 Task: Create a due date automation trigger when advanced on, on the tuesday after a card is due add fields with custom field "Resume" set to a date between 1 and 7 days ago at 11:00 AM.
Action: Mouse moved to (865, 267)
Screenshot: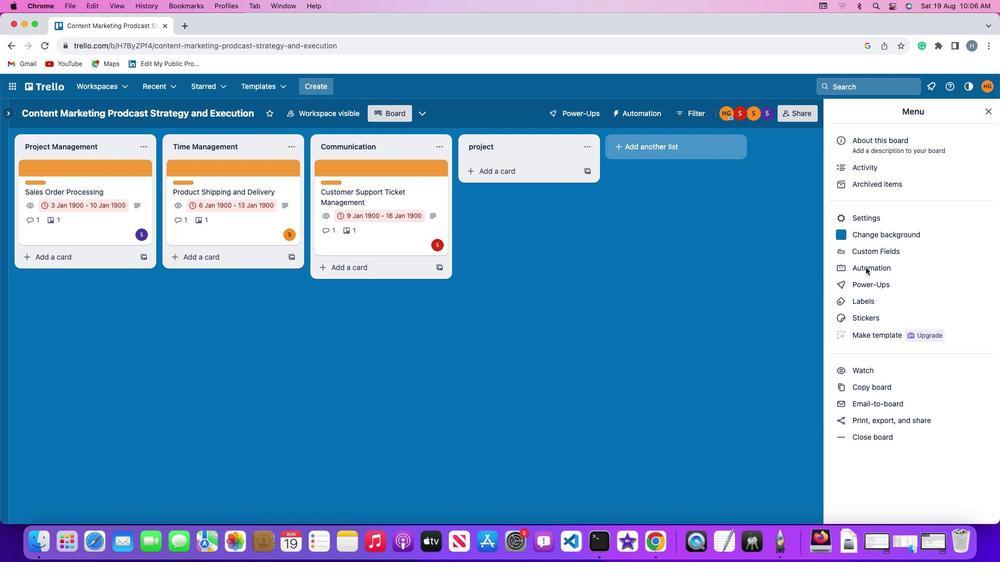 
Action: Mouse pressed left at (865, 267)
Screenshot: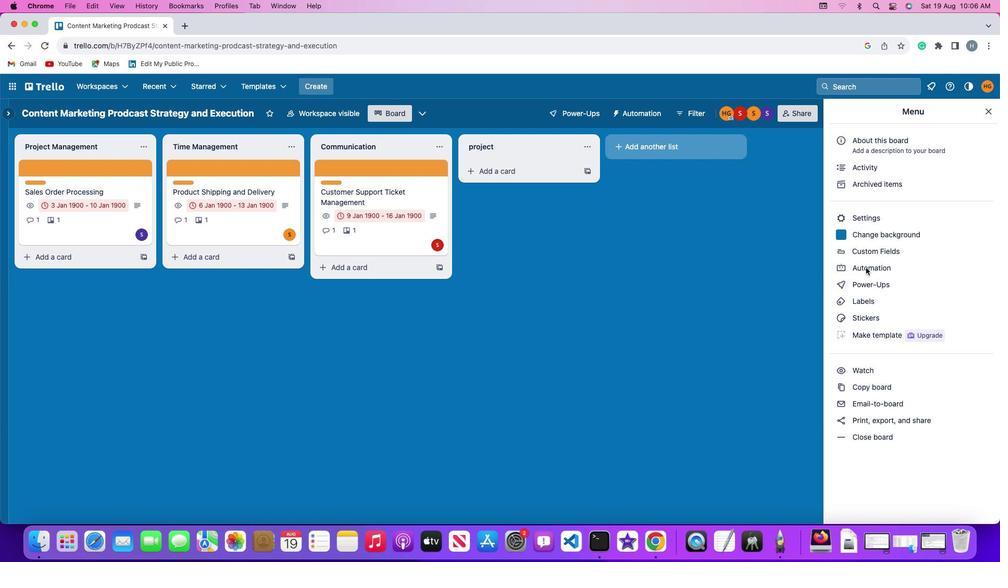 
Action: Mouse pressed left at (865, 267)
Screenshot: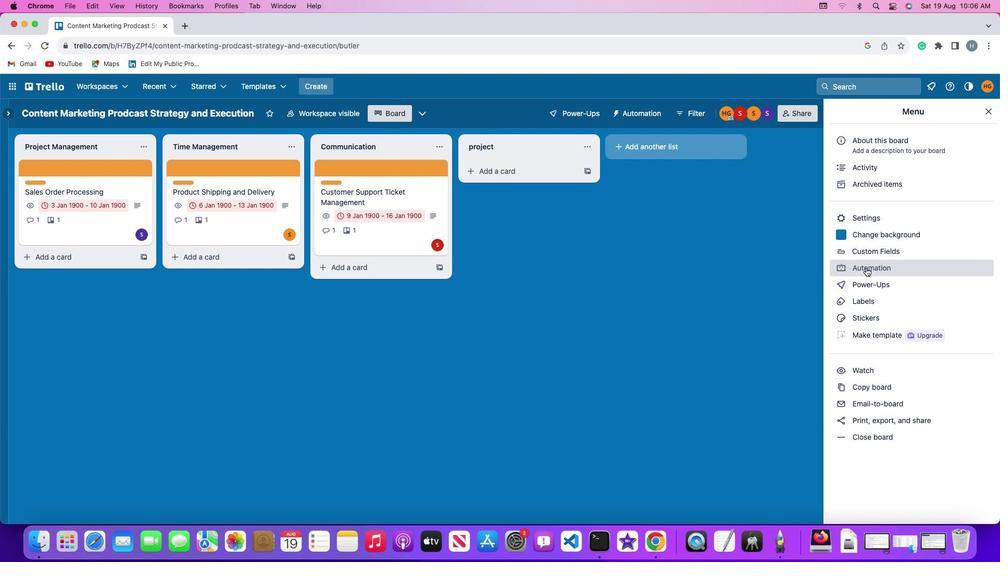 
Action: Mouse moved to (69, 242)
Screenshot: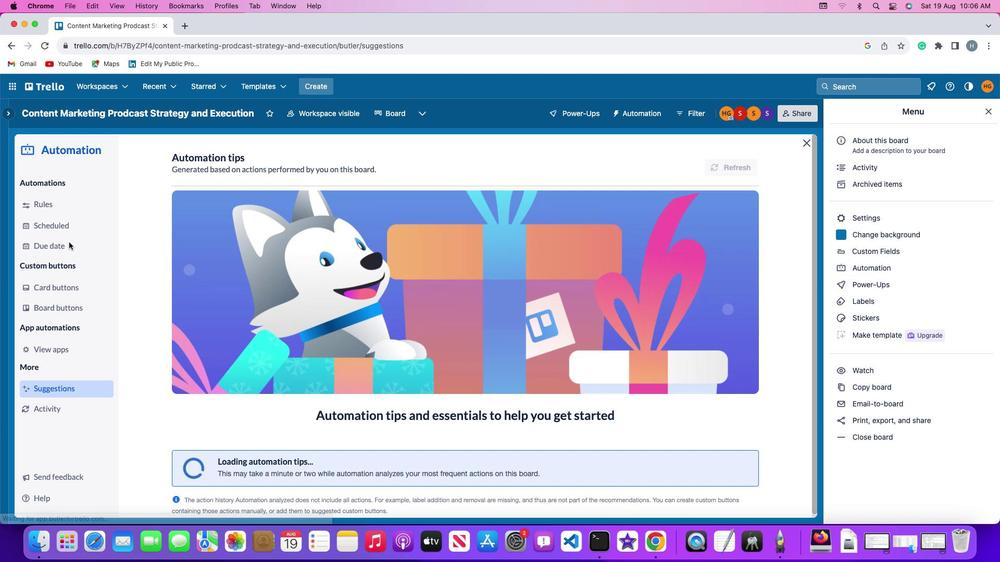 
Action: Mouse pressed left at (69, 242)
Screenshot: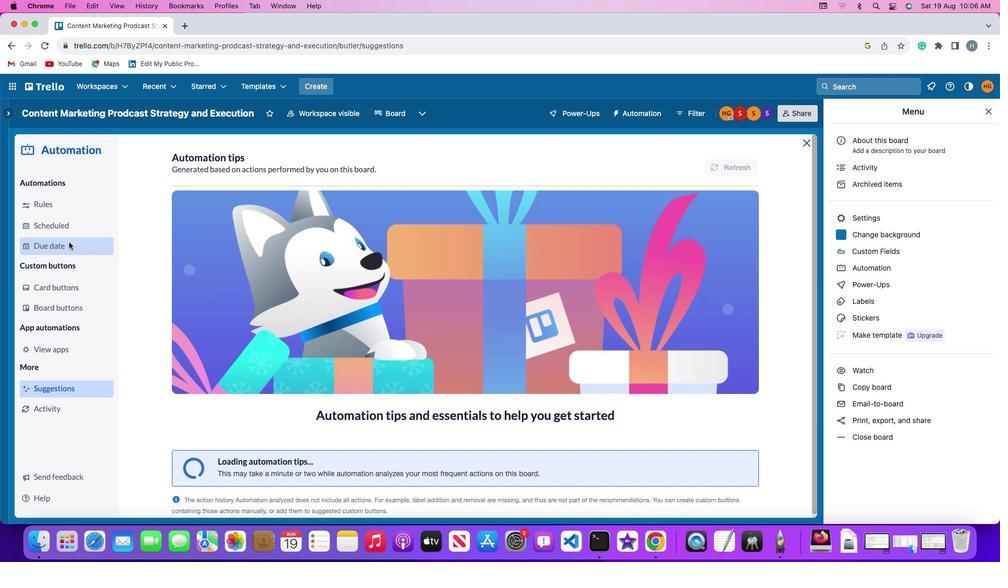 
Action: Mouse moved to (701, 163)
Screenshot: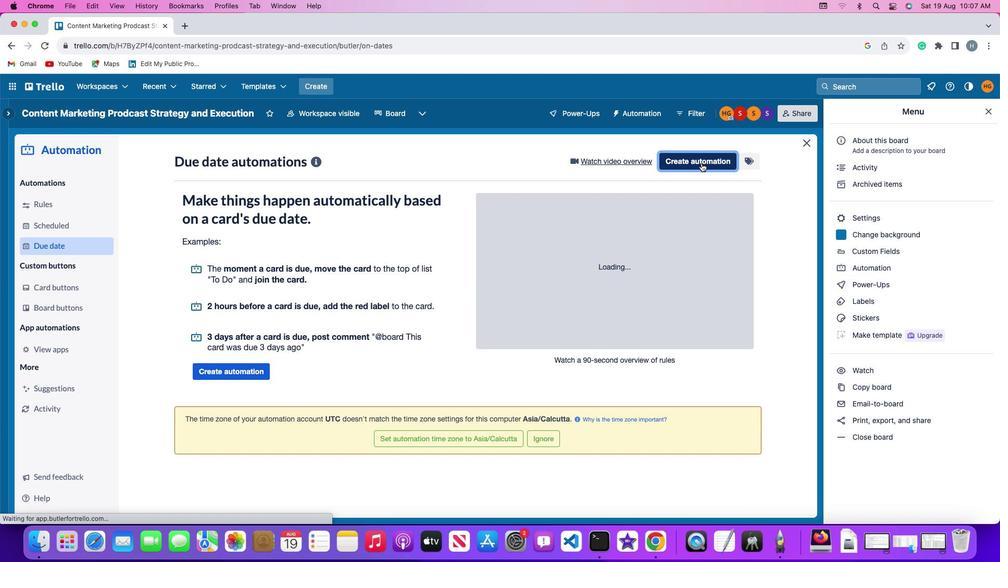 
Action: Mouse pressed left at (701, 163)
Screenshot: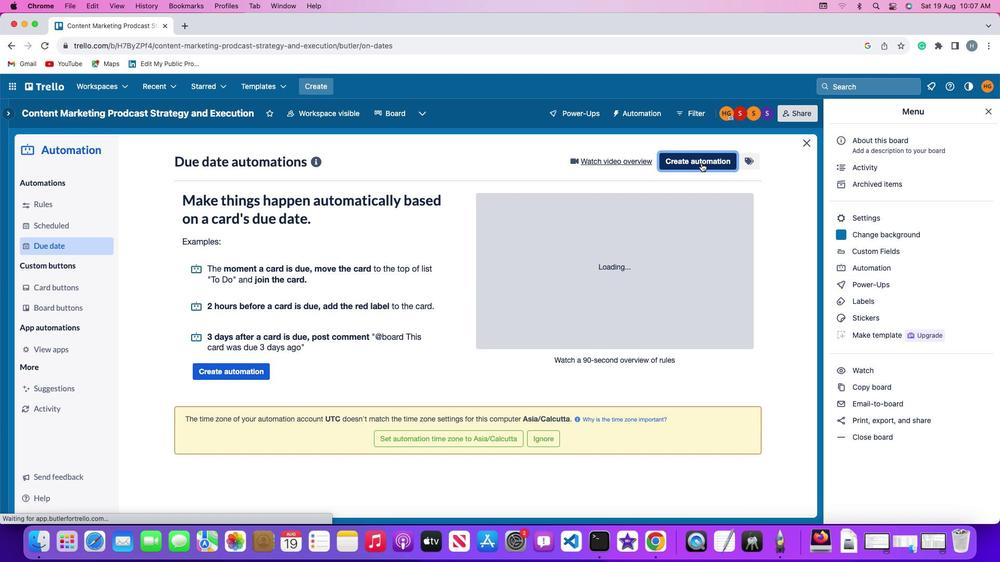 
Action: Mouse moved to (197, 261)
Screenshot: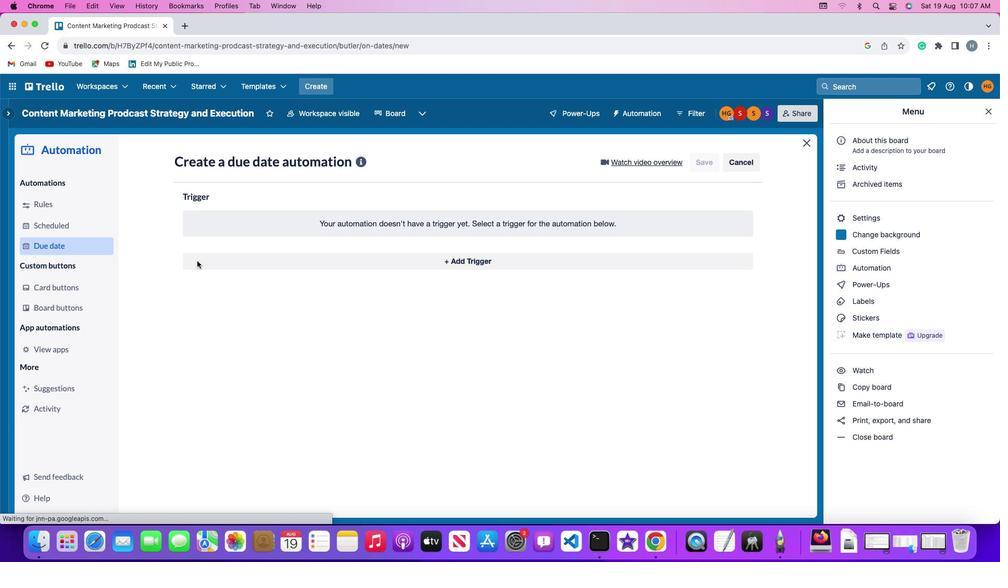 
Action: Mouse pressed left at (197, 261)
Screenshot: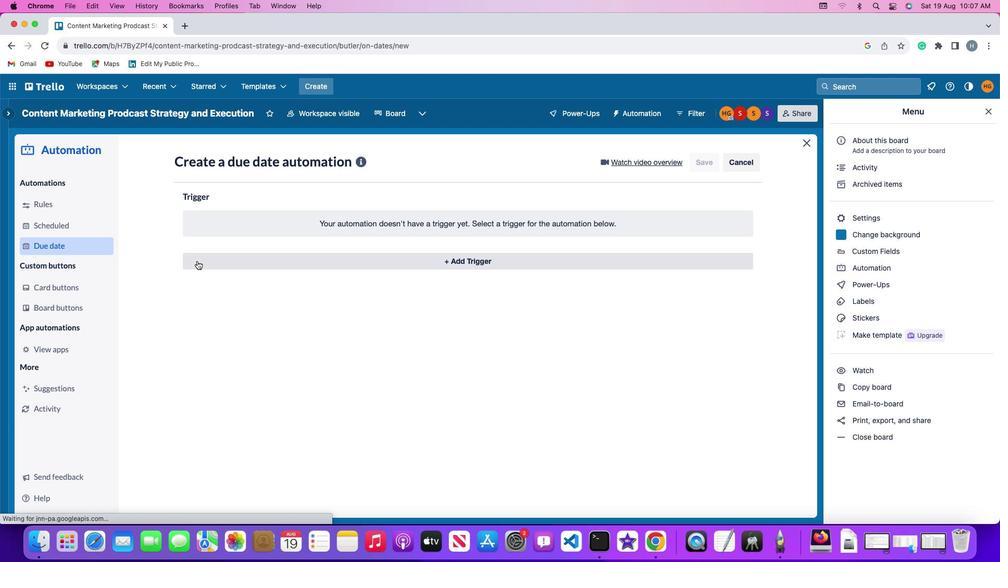 
Action: Mouse moved to (236, 457)
Screenshot: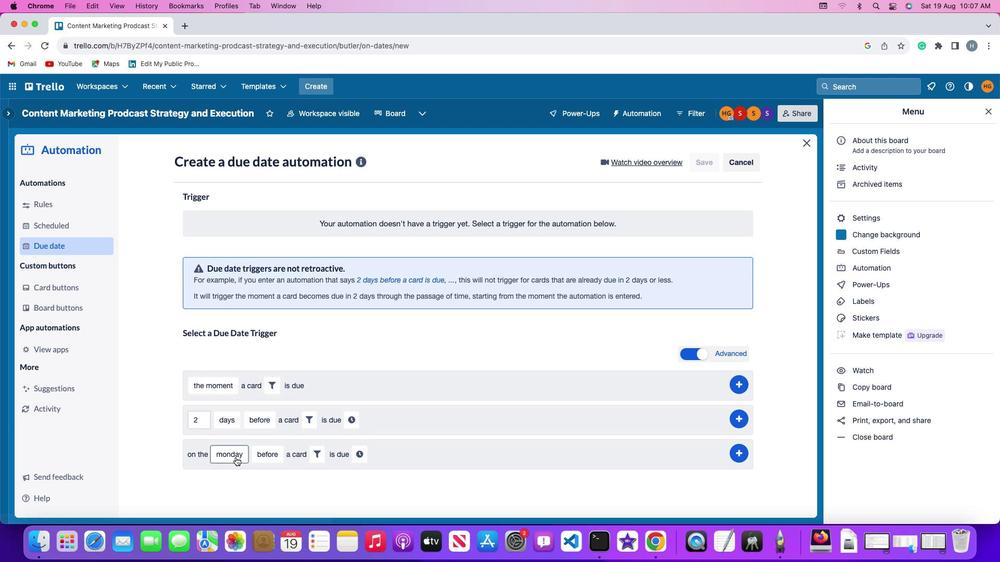 
Action: Mouse pressed left at (236, 457)
Screenshot: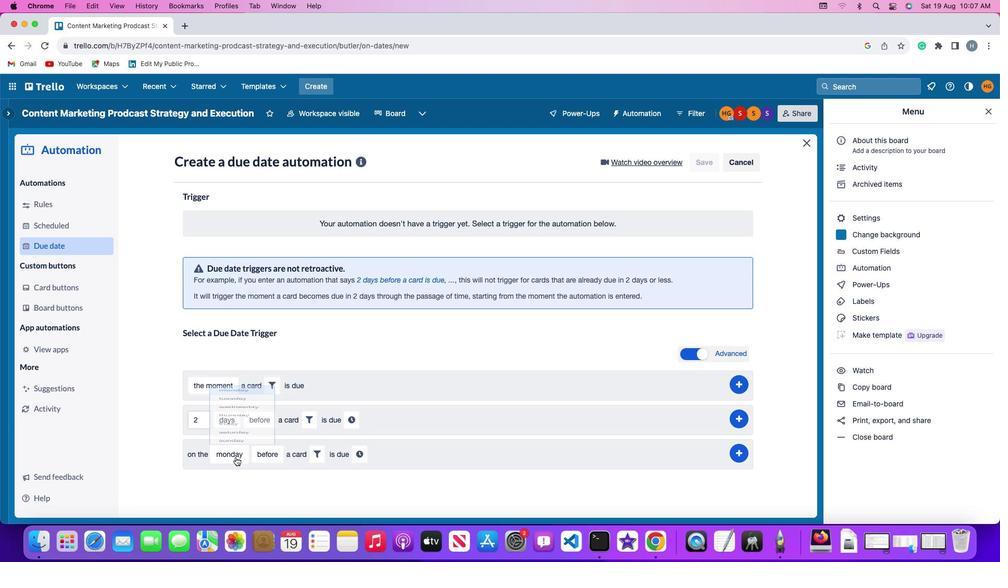 
Action: Mouse moved to (243, 332)
Screenshot: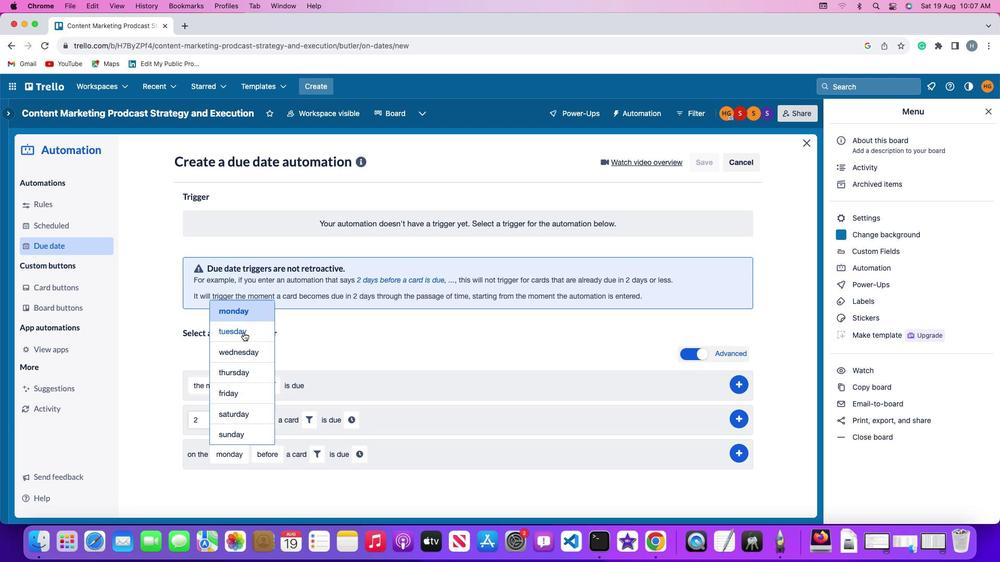 
Action: Mouse pressed left at (243, 332)
Screenshot: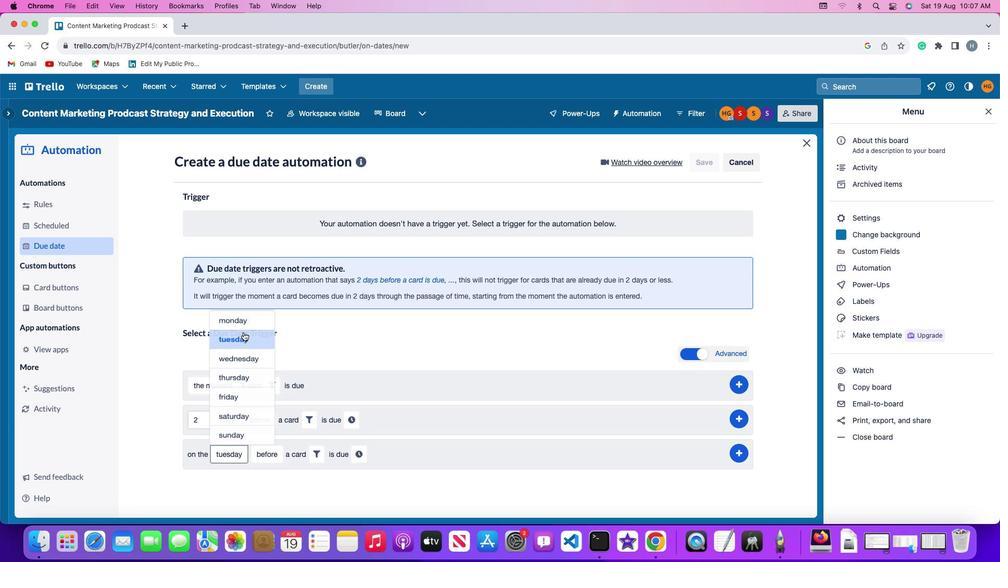 
Action: Mouse moved to (265, 449)
Screenshot: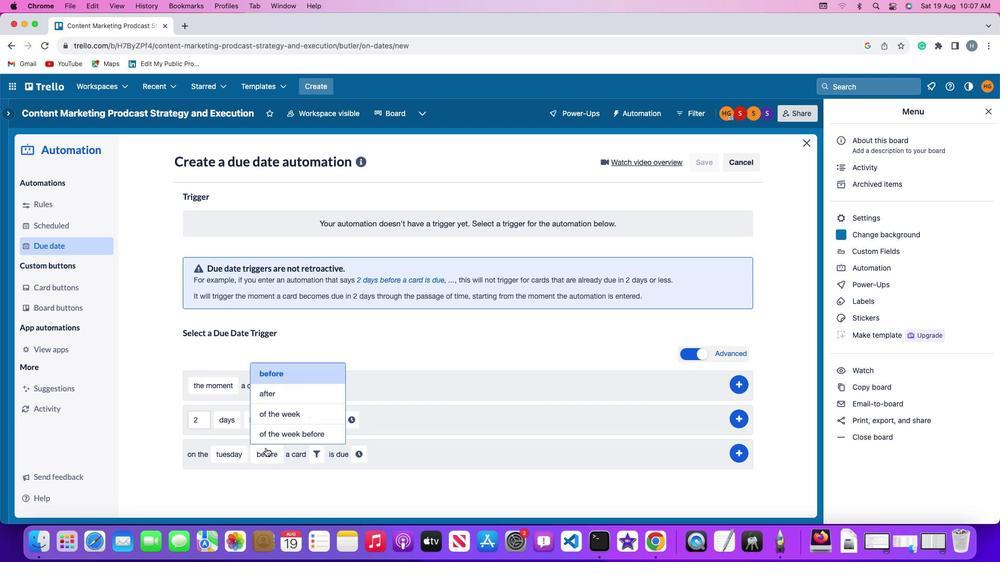 
Action: Mouse pressed left at (265, 449)
Screenshot: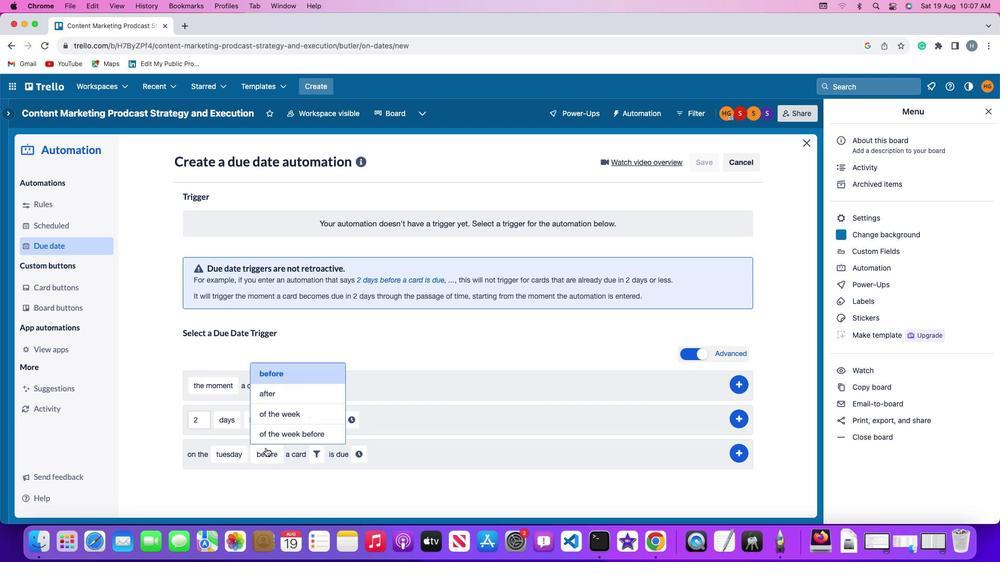 
Action: Mouse moved to (277, 388)
Screenshot: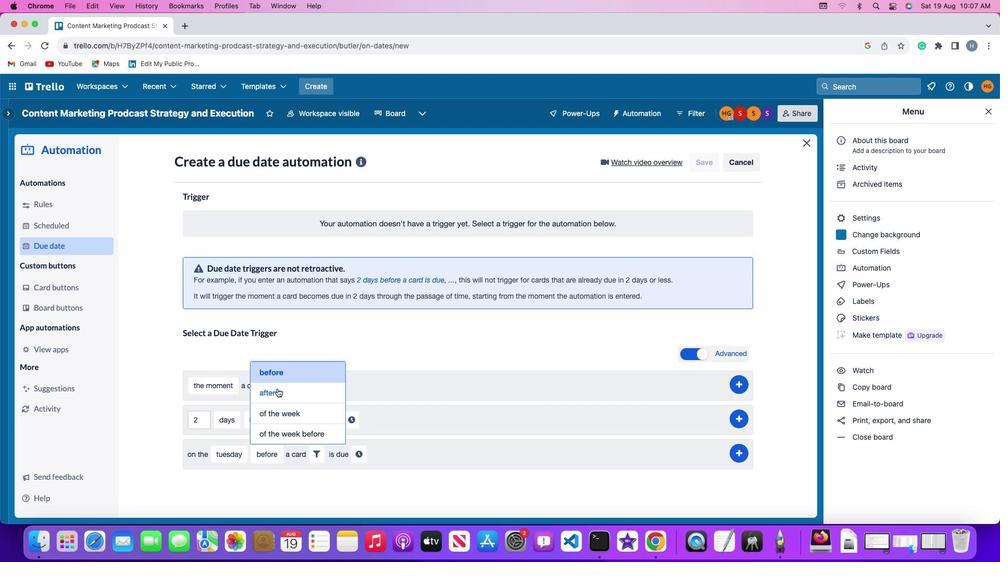 
Action: Mouse pressed left at (277, 388)
Screenshot: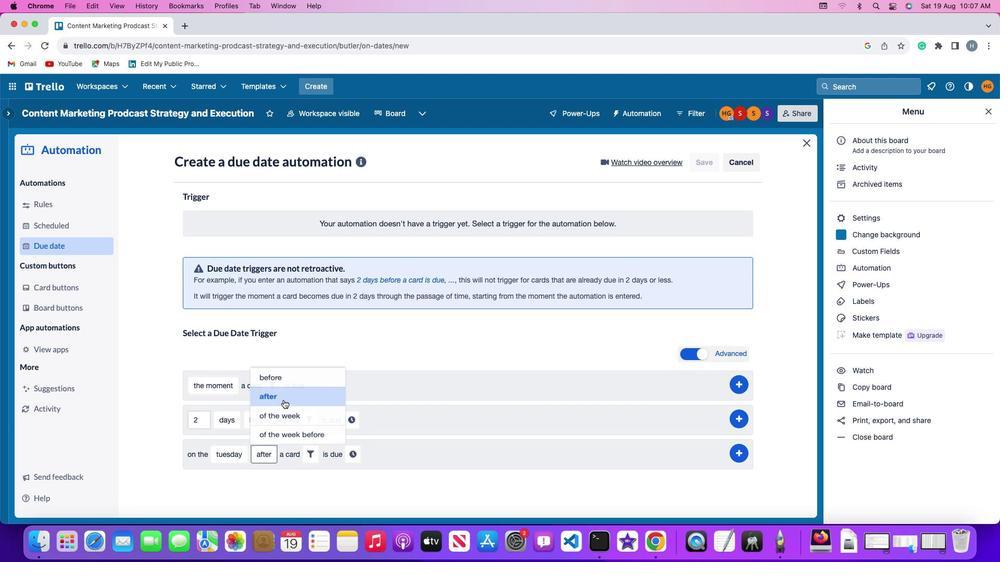 
Action: Mouse moved to (310, 452)
Screenshot: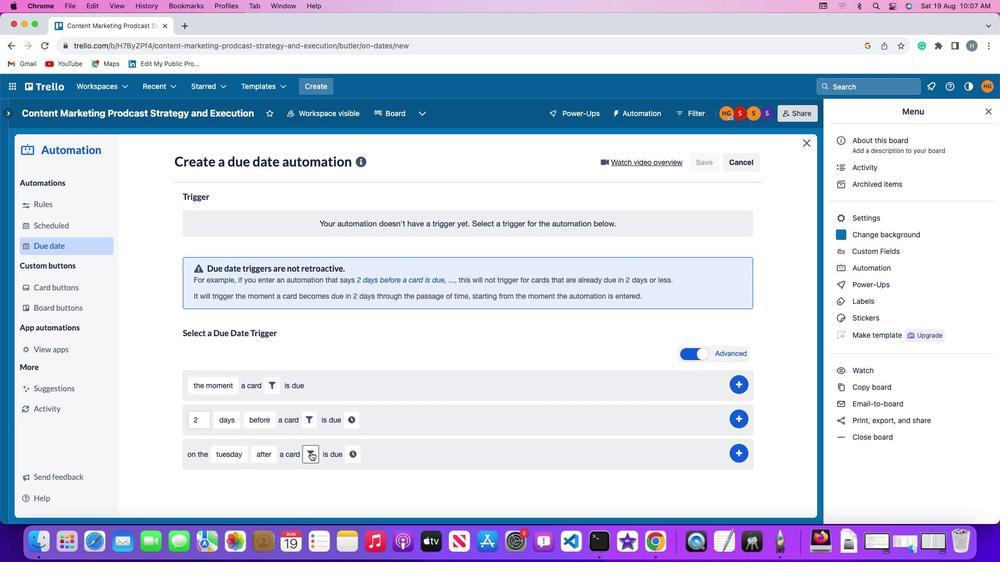 
Action: Mouse pressed left at (310, 452)
Screenshot: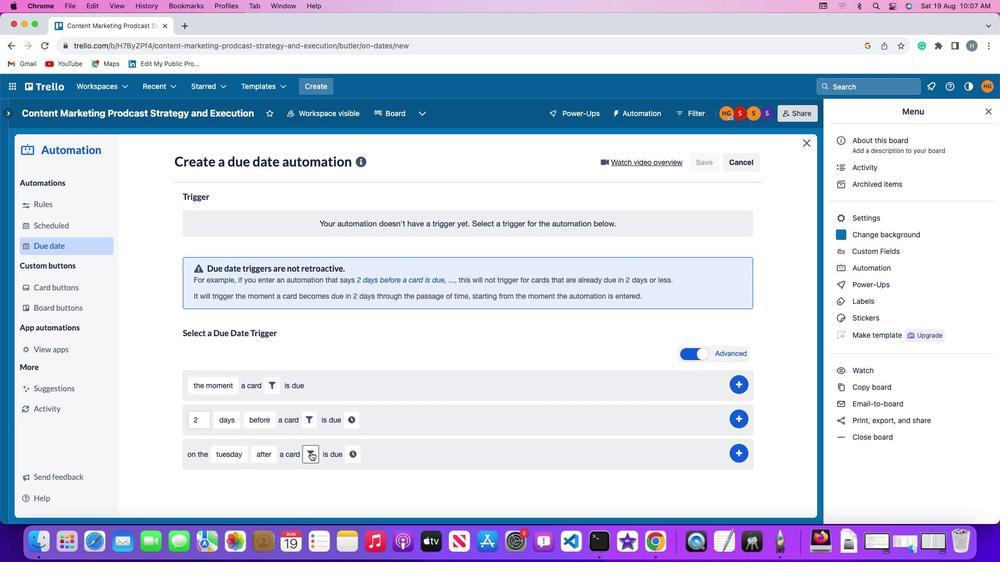 
Action: Mouse moved to (484, 488)
Screenshot: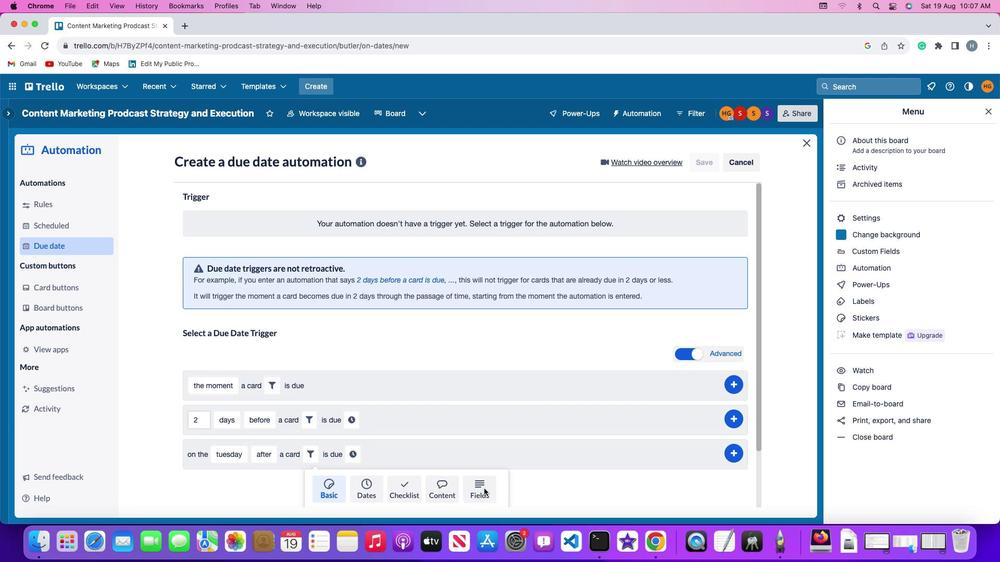 
Action: Mouse pressed left at (484, 488)
Screenshot: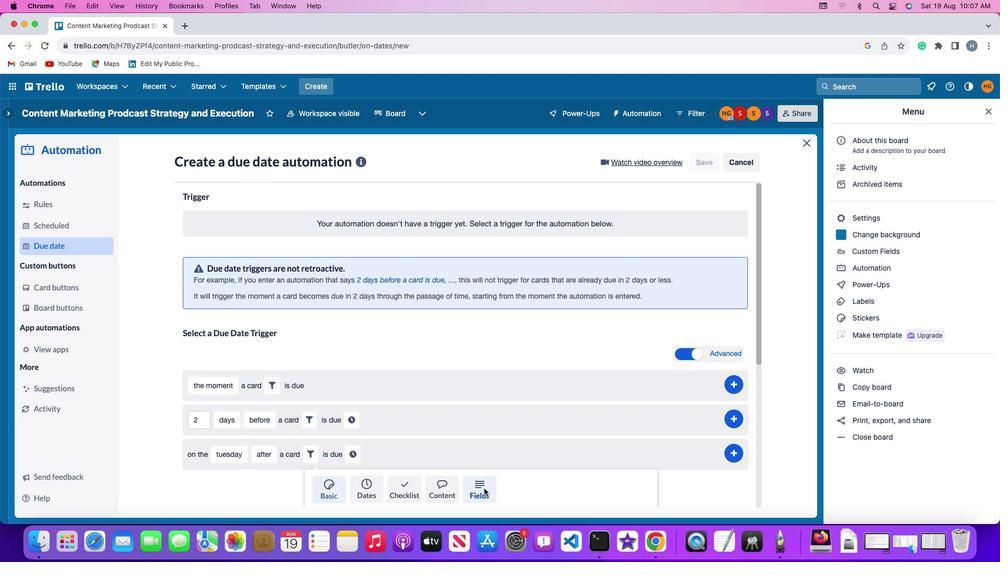 
Action: Mouse moved to (259, 481)
Screenshot: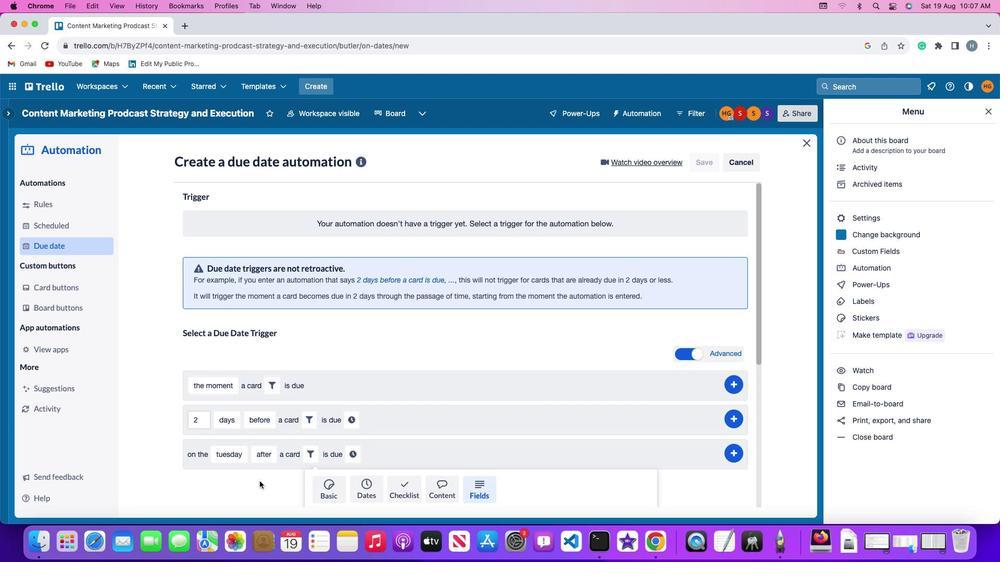 
Action: Mouse scrolled (259, 481) with delta (0, 0)
Screenshot: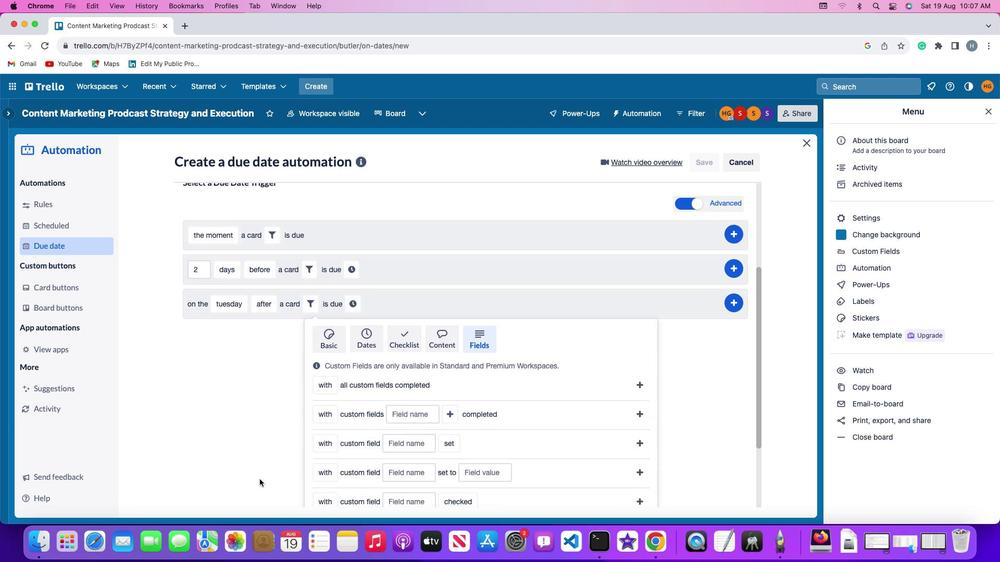 
Action: Mouse scrolled (259, 481) with delta (0, 0)
Screenshot: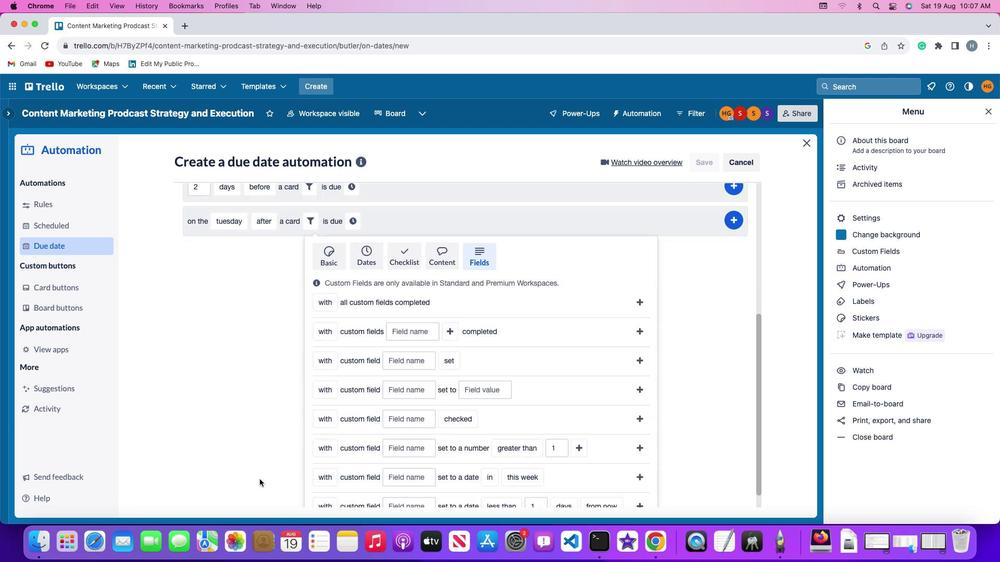
Action: Mouse scrolled (259, 481) with delta (0, -1)
Screenshot: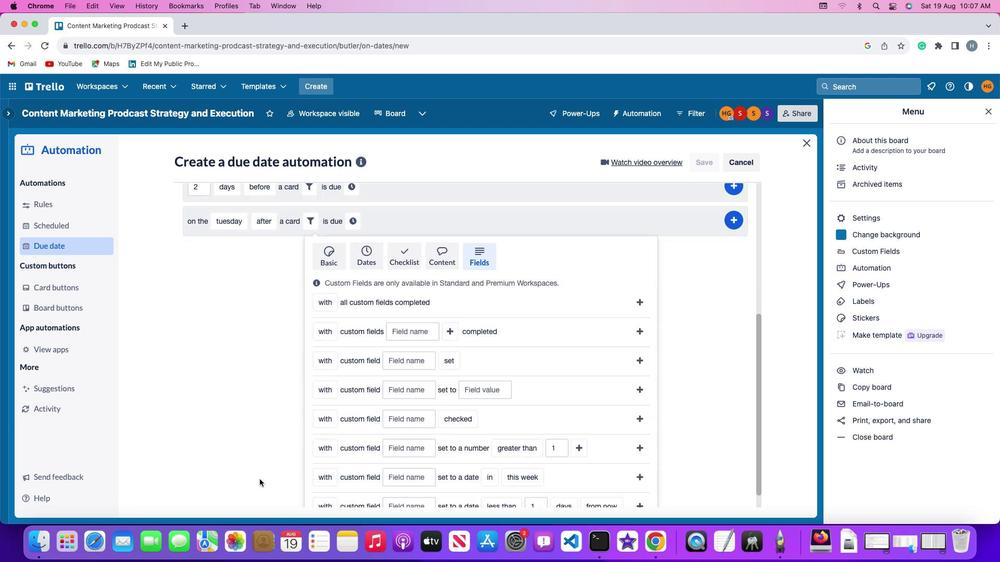
Action: Mouse scrolled (259, 481) with delta (0, -2)
Screenshot: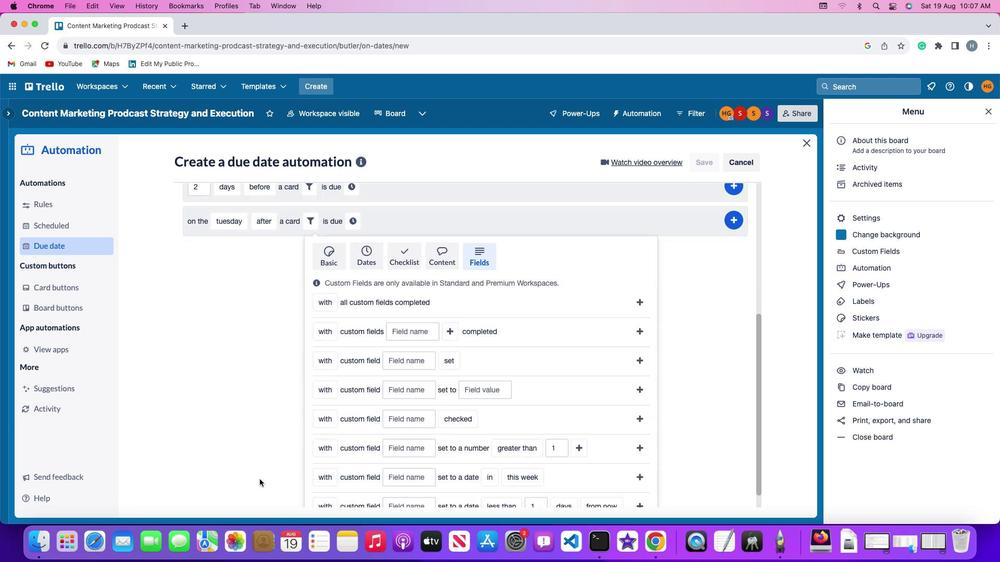 
Action: Mouse scrolled (259, 481) with delta (0, -3)
Screenshot: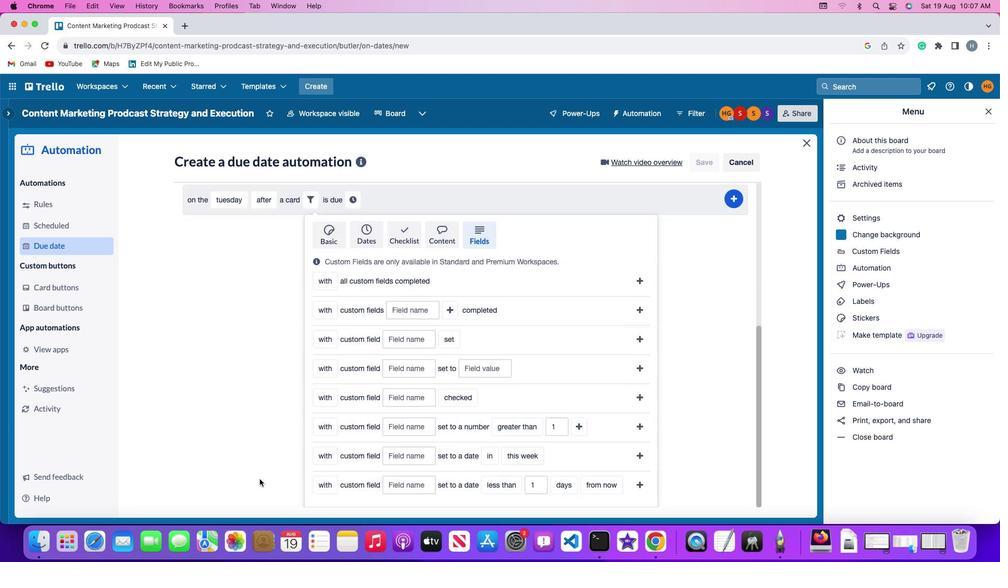 
Action: Mouse moved to (259, 479)
Screenshot: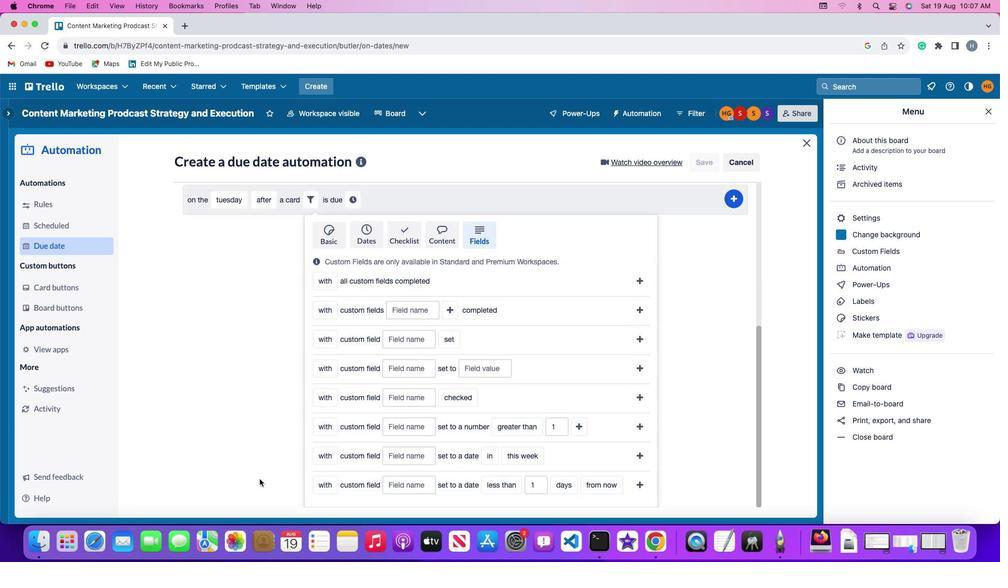 
Action: Mouse scrolled (259, 479) with delta (0, 0)
Screenshot: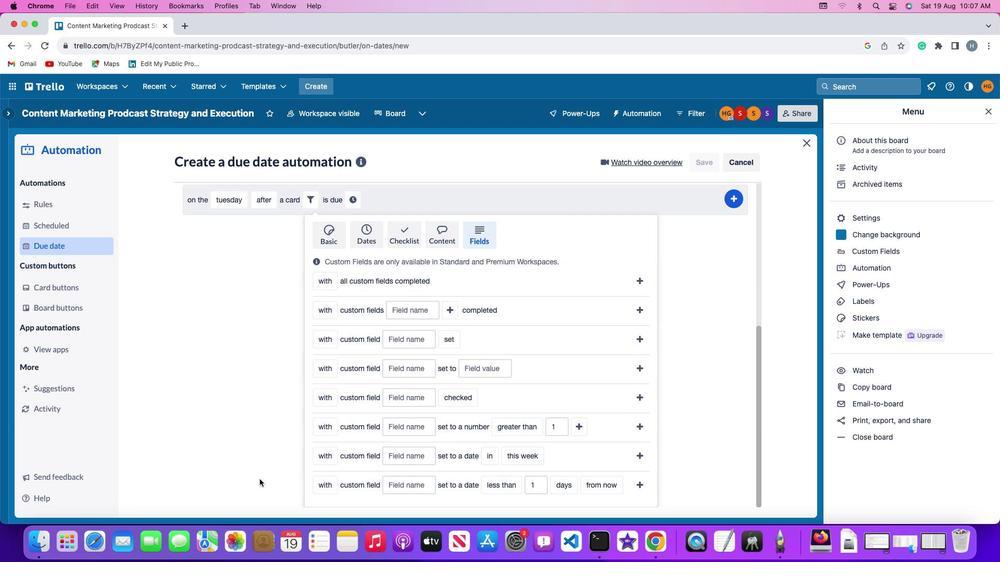 
Action: Mouse scrolled (259, 479) with delta (0, 0)
Screenshot: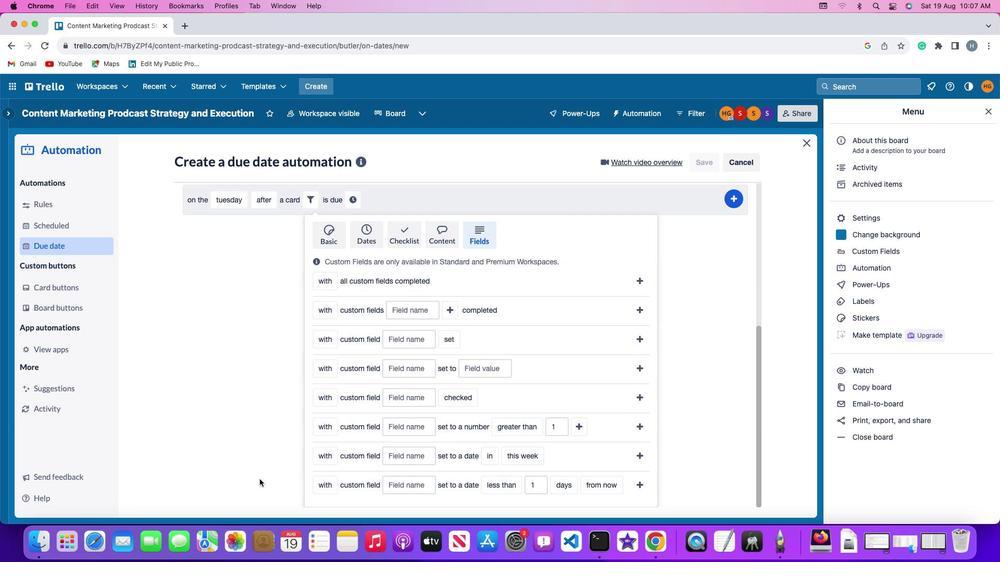 
Action: Mouse scrolled (259, 479) with delta (0, -1)
Screenshot: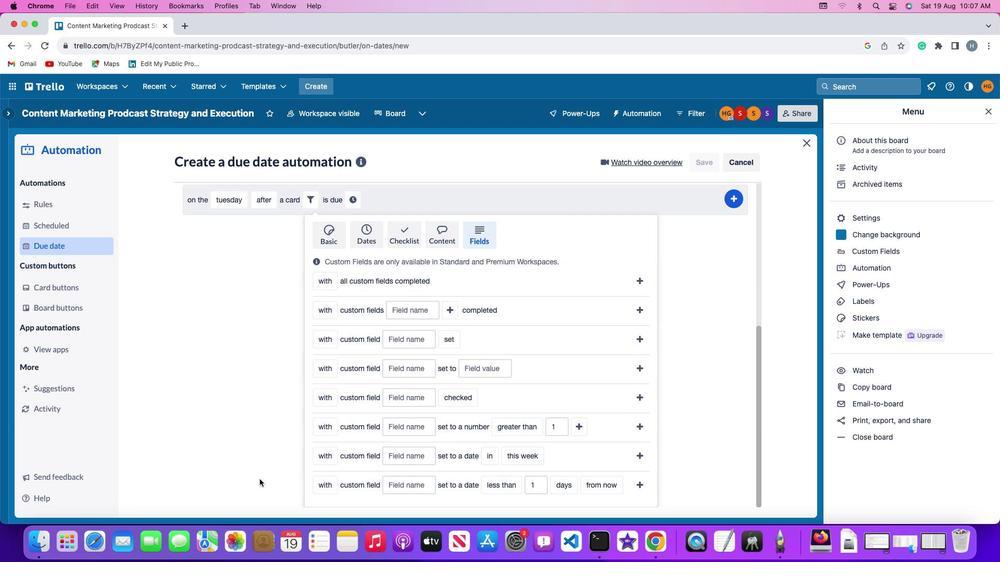 
Action: Mouse scrolled (259, 479) with delta (0, -2)
Screenshot: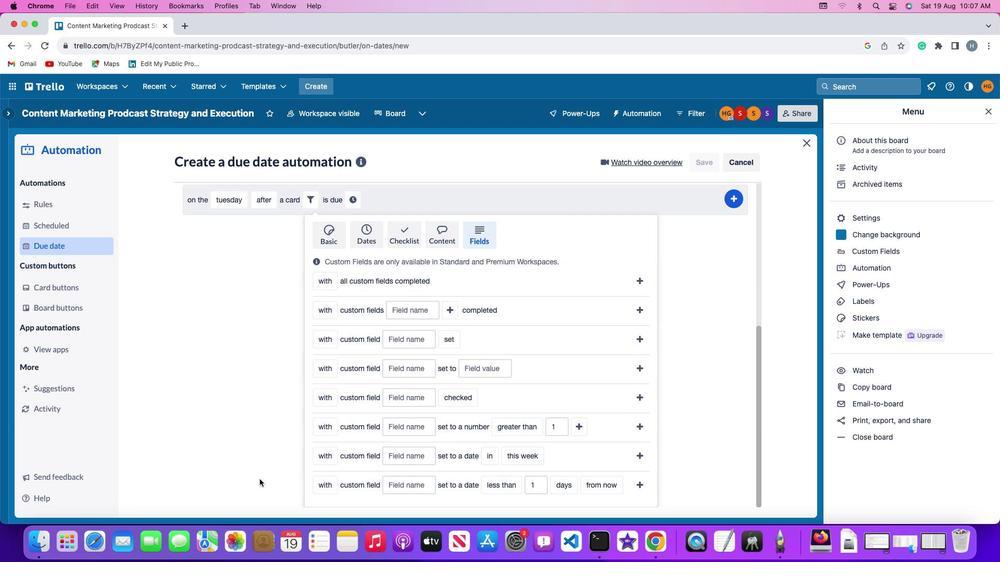 
Action: Mouse scrolled (259, 479) with delta (0, -3)
Screenshot: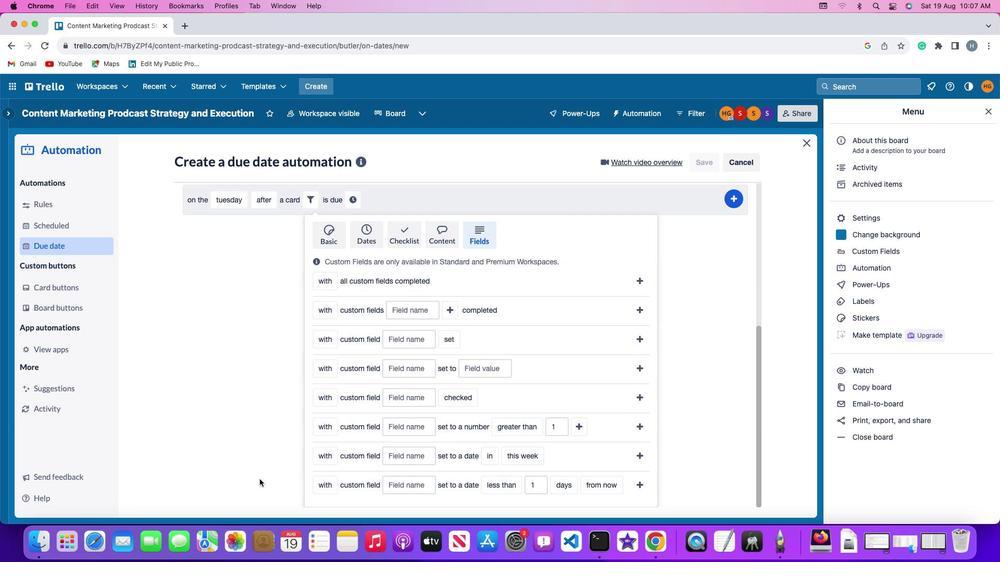 
Action: Mouse moved to (329, 484)
Screenshot: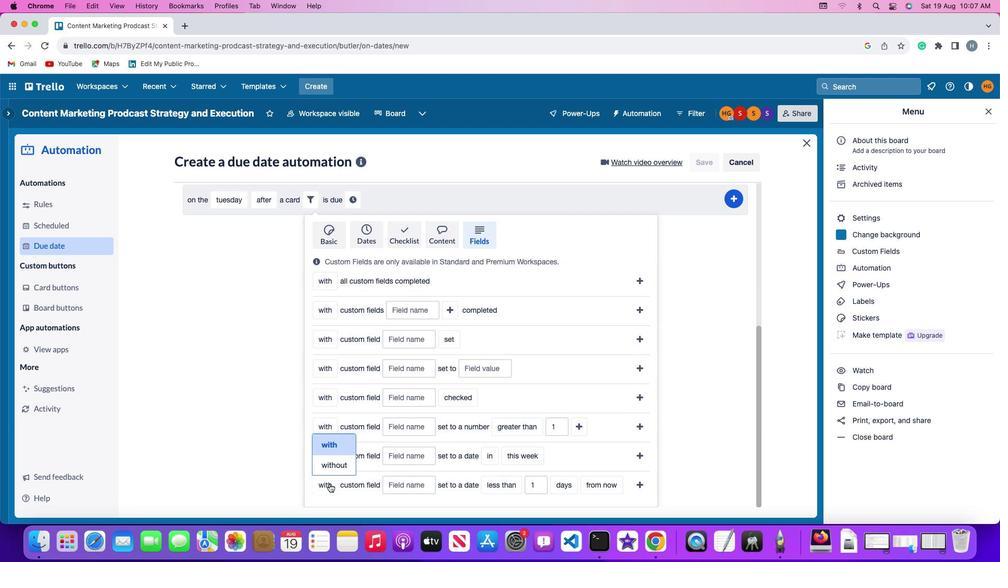
Action: Mouse pressed left at (329, 484)
Screenshot: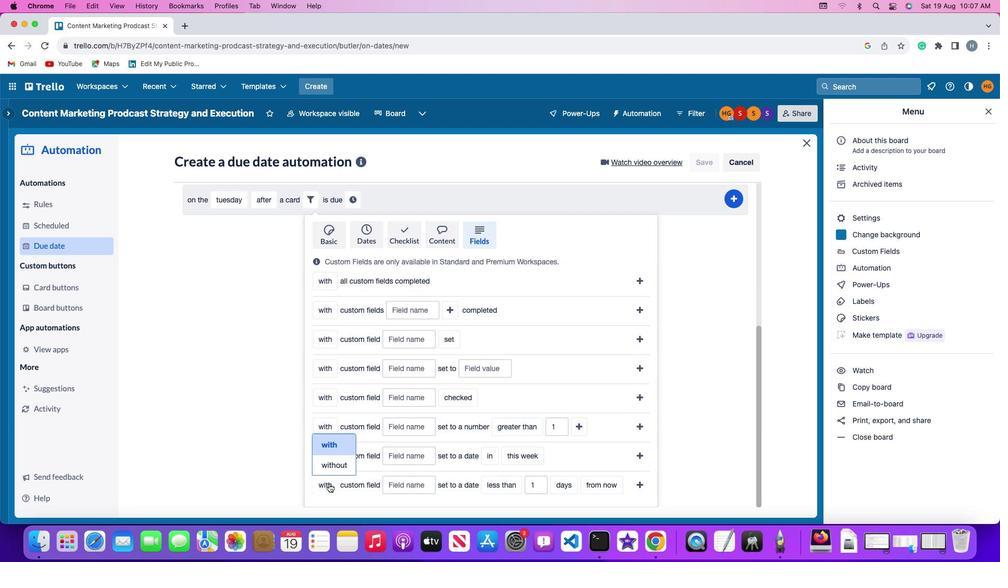 
Action: Mouse moved to (332, 442)
Screenshot: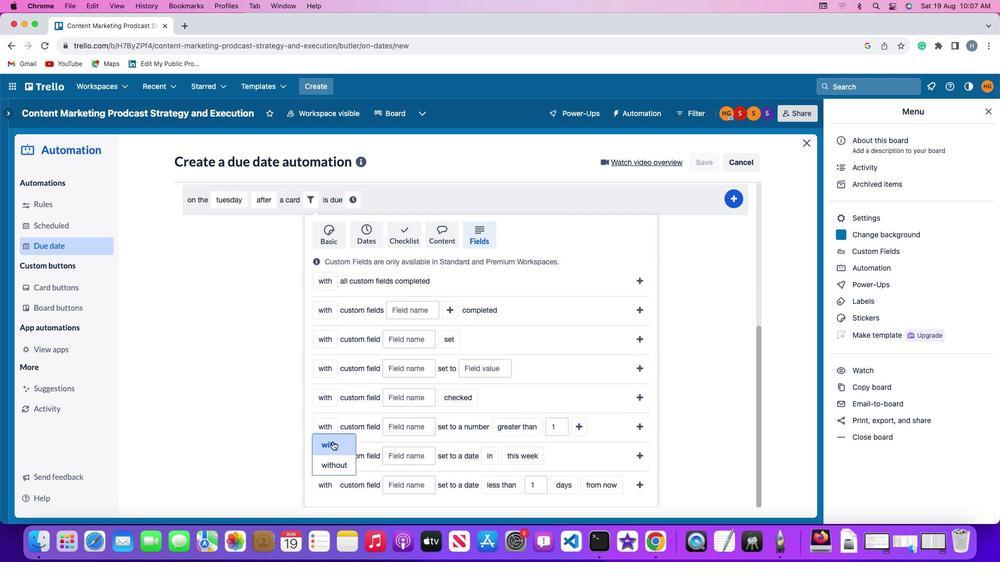 
Action: Mouse pressed left at (332, 442)
Screenshot: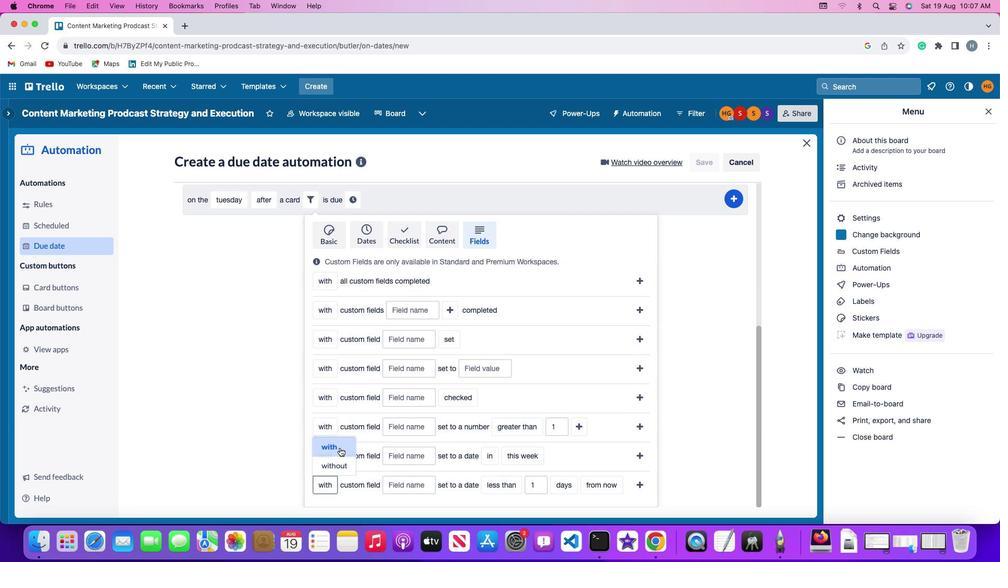 
Action: Mouse moved to (422, 483)
Screenshot: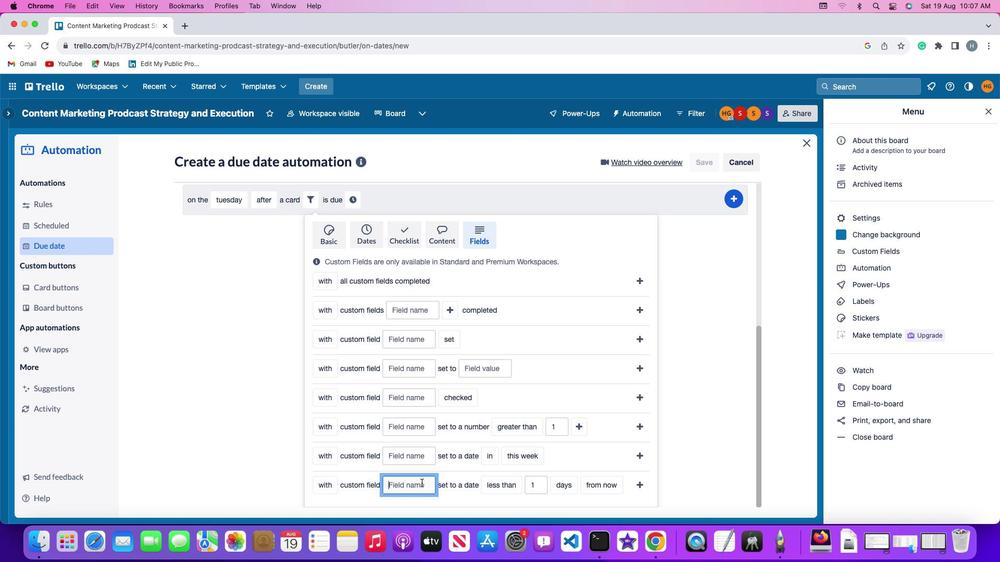 
Action: Mouse pressed left at (422, 483)
Screenshot: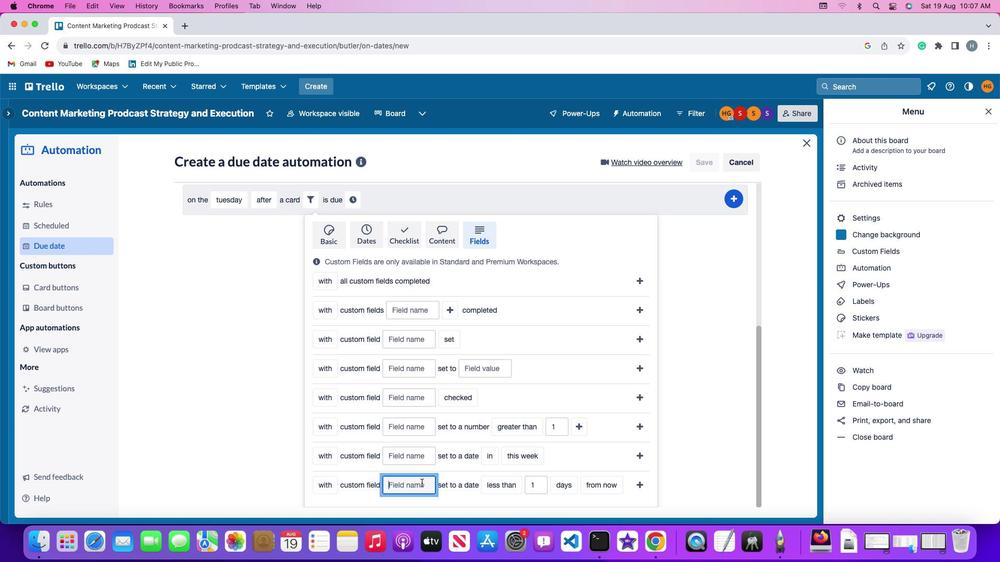 
Action: Key pressed Key.shift'R''e''s''u''m''e'
Screenshot: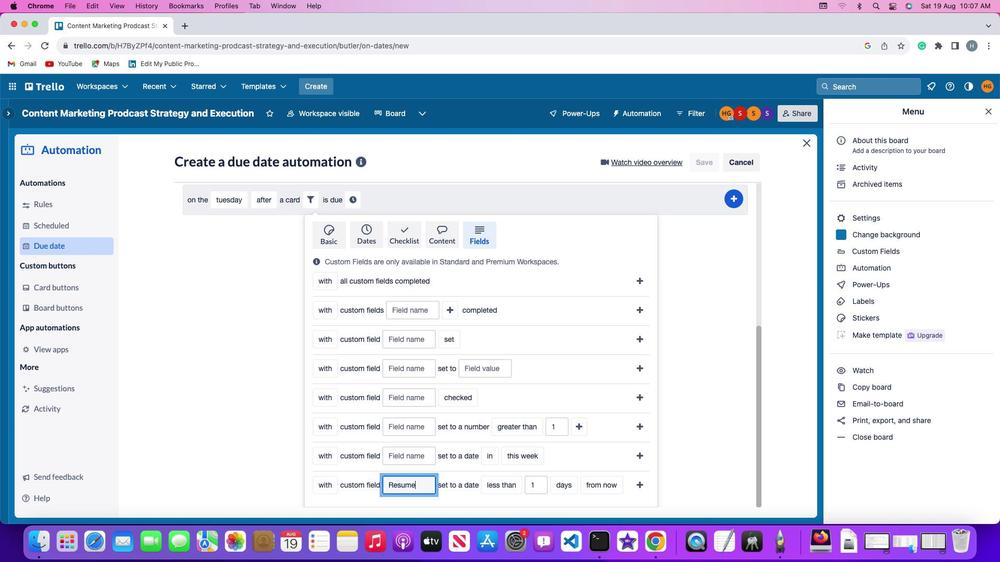 
Action: Mouse moved to (496, 489)
Screenshot: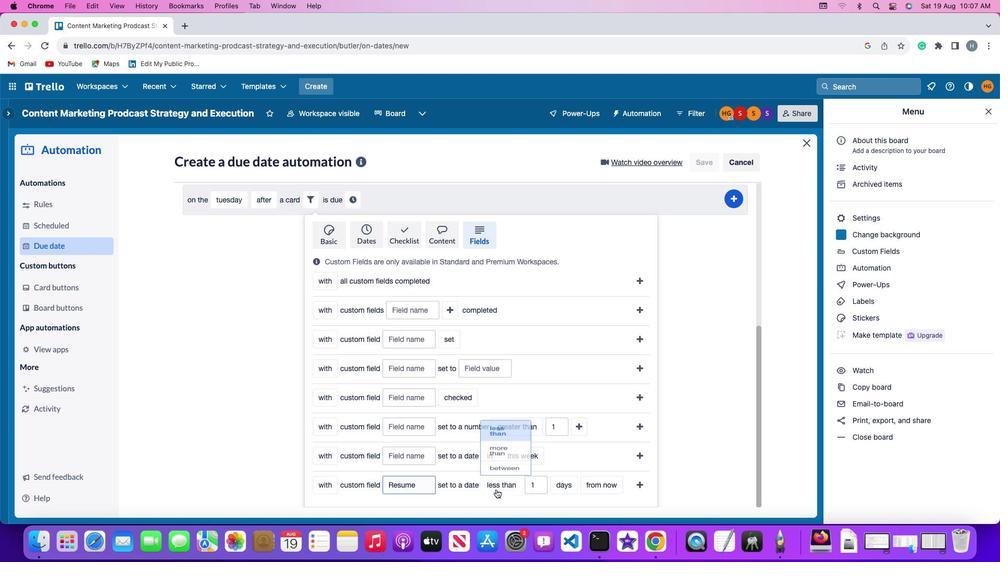 
Action: Mouse pressed left at (496, 489)
Screenshot: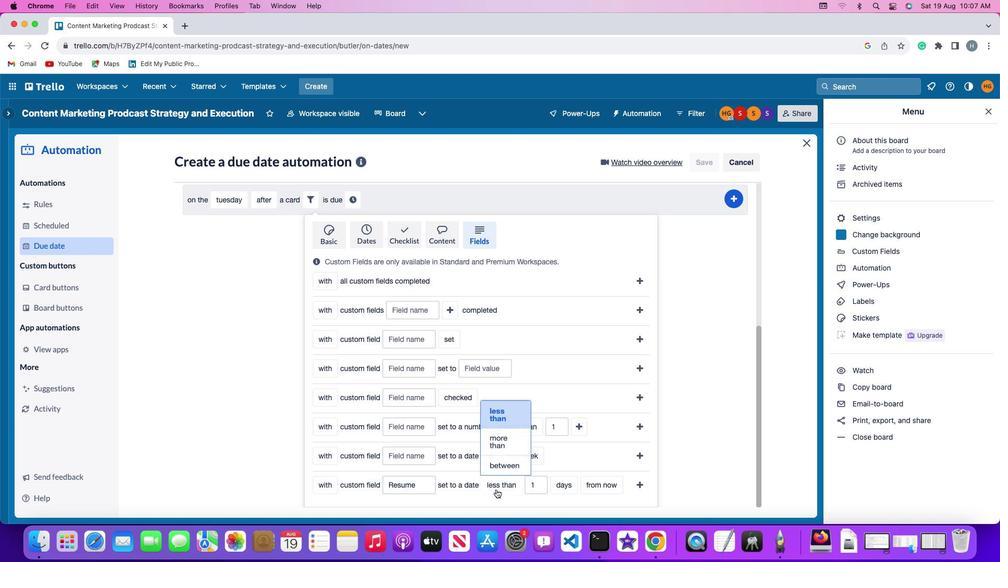 
Action: Mouse moved to (500, 469)
Screenshot: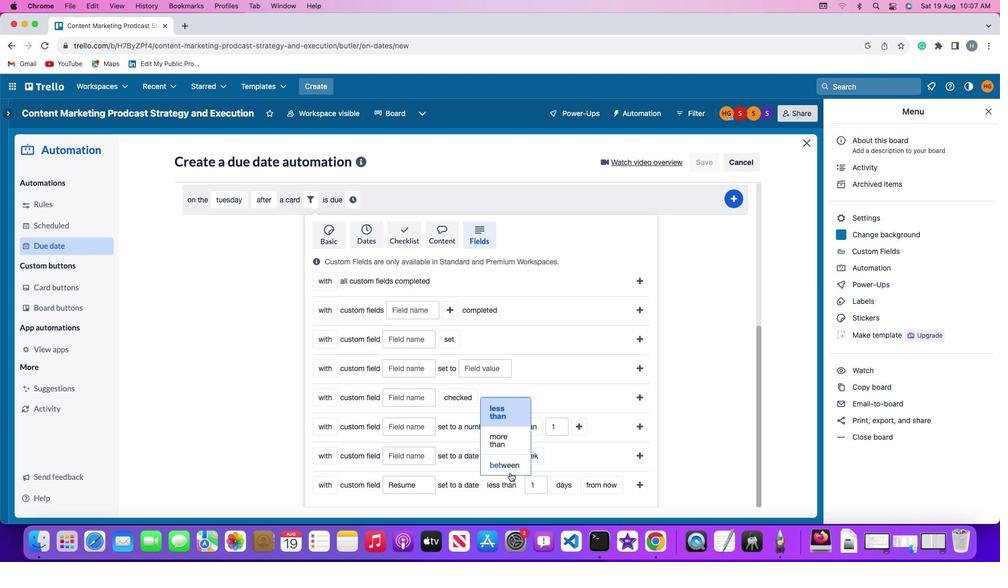 
Action: Mouse pressed left at (500, 469)
Screenshot: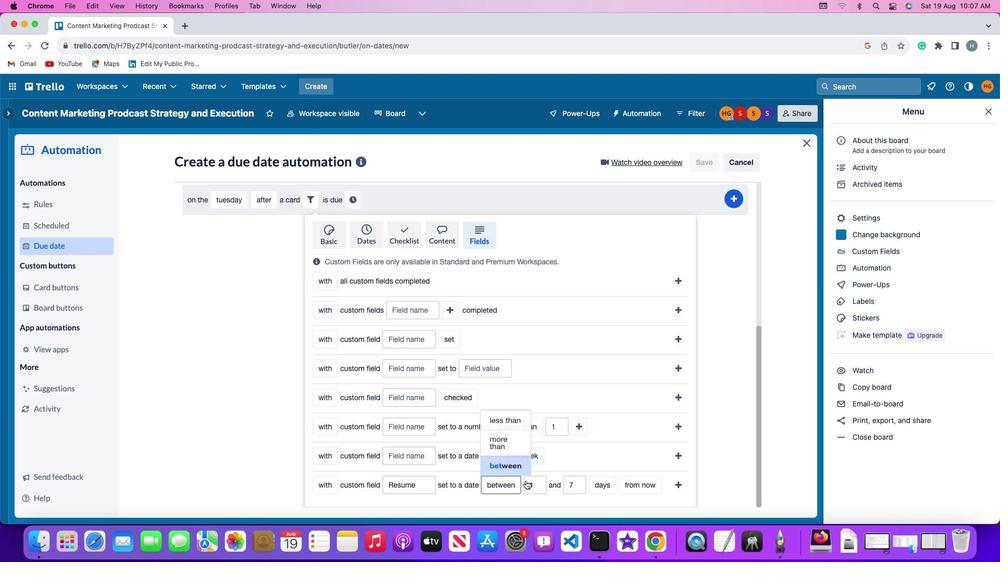 
Action: Mouse moved to (538, 487)
Screenshot: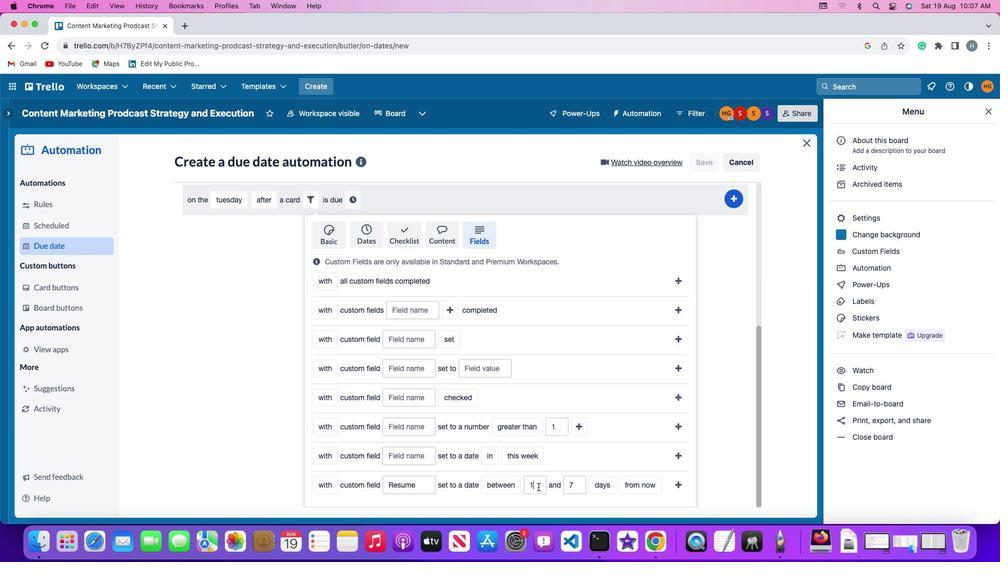 
Action: Mouse pressed left at (538, 487)
Screenshot: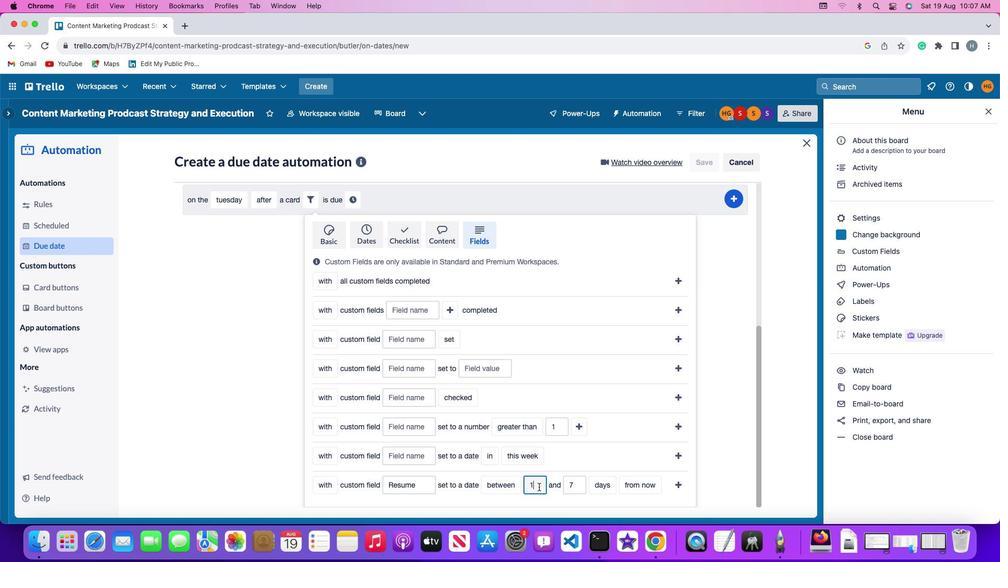 
Action: Mouse moved to (539, 488)
Screenshot: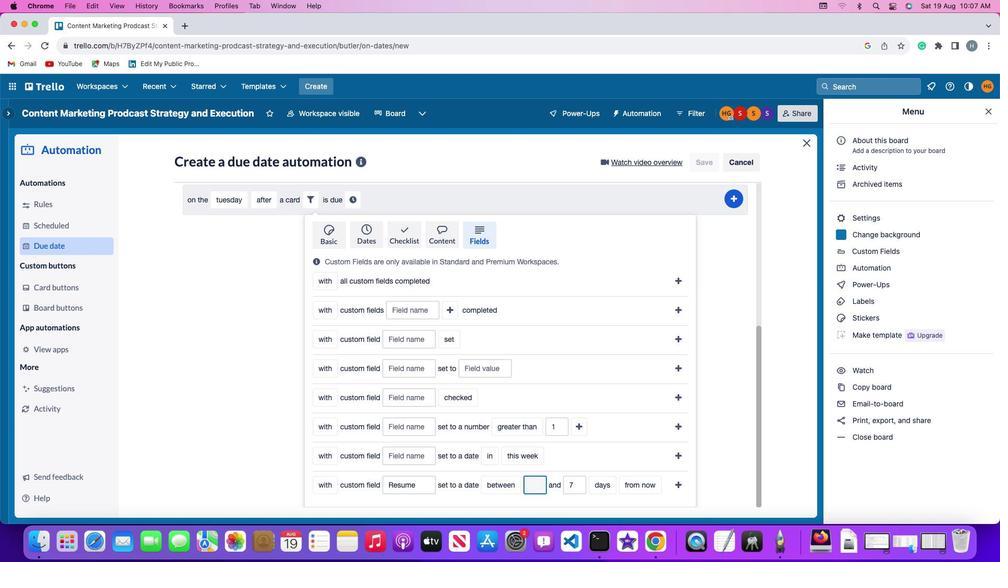 
Action: Key pressed Key.backspace'1'
Screenshot: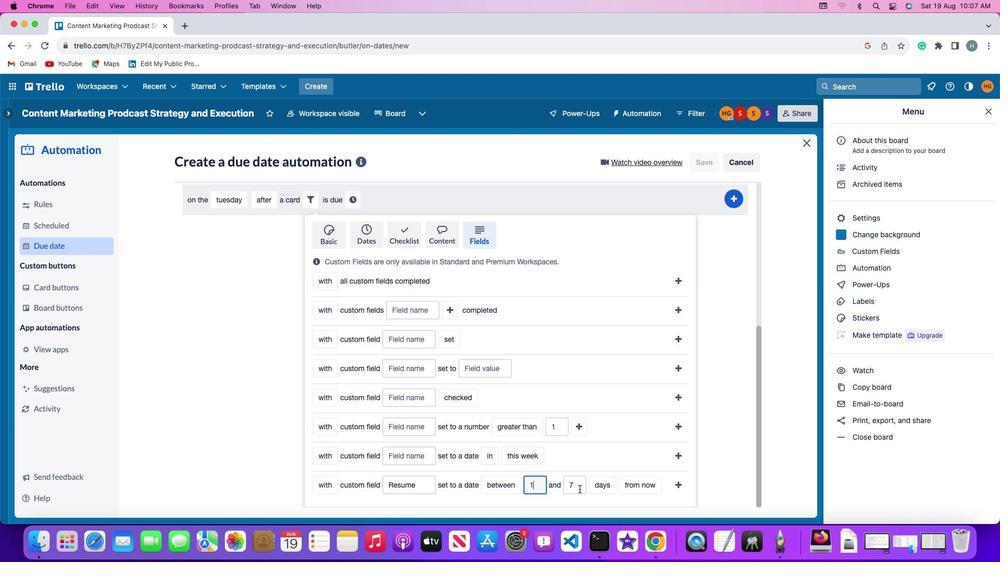 
Action: Mouse moved to (583, 488)
Screenshot: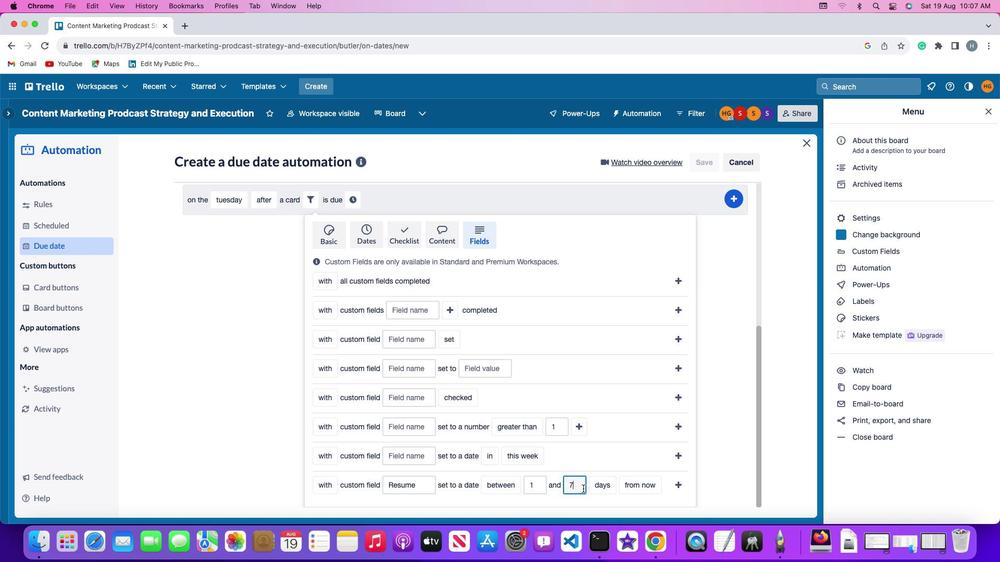 
Action: Mouse pressed left at (583, 488)
Screenshot: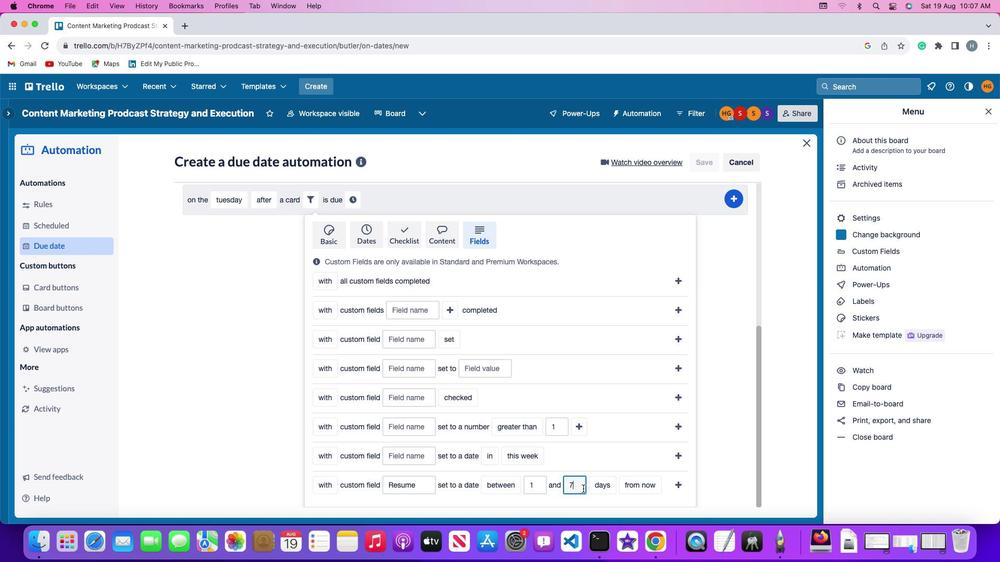 
Action: Key pressed Key.backspace
Screenshot: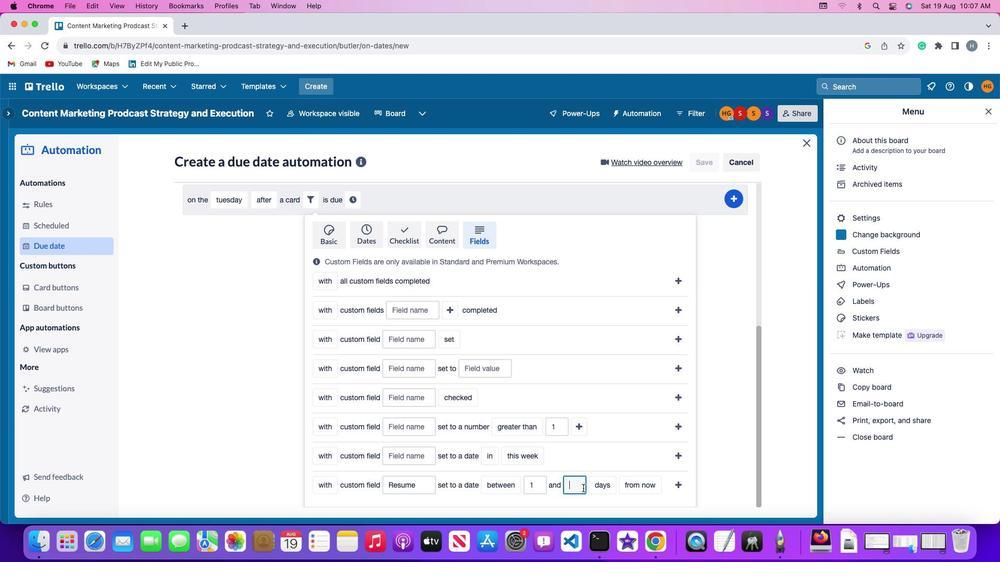 
Action: Mouse moved to (583, 488)
Screenshot: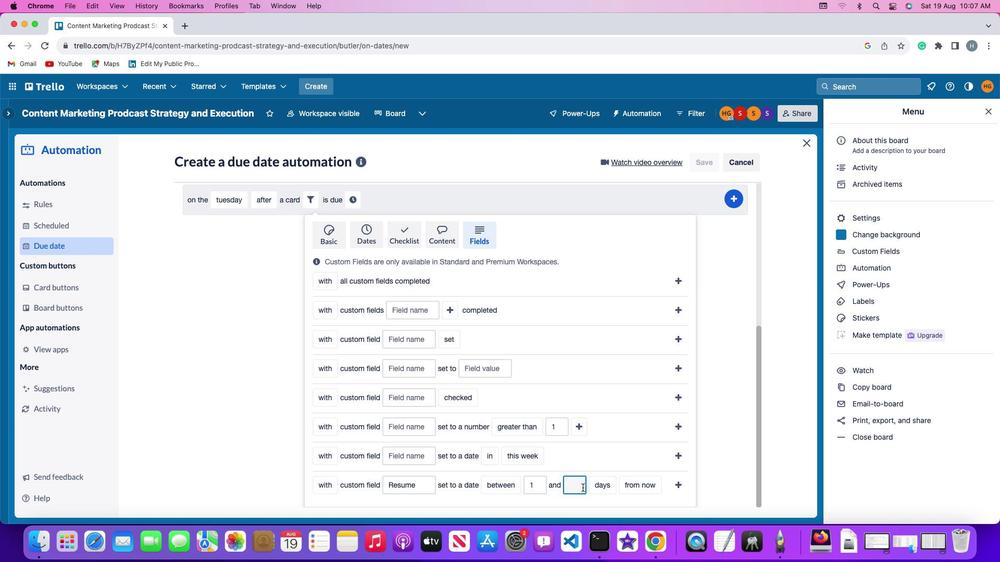 
Action: Key pressed '7'
Screenshot: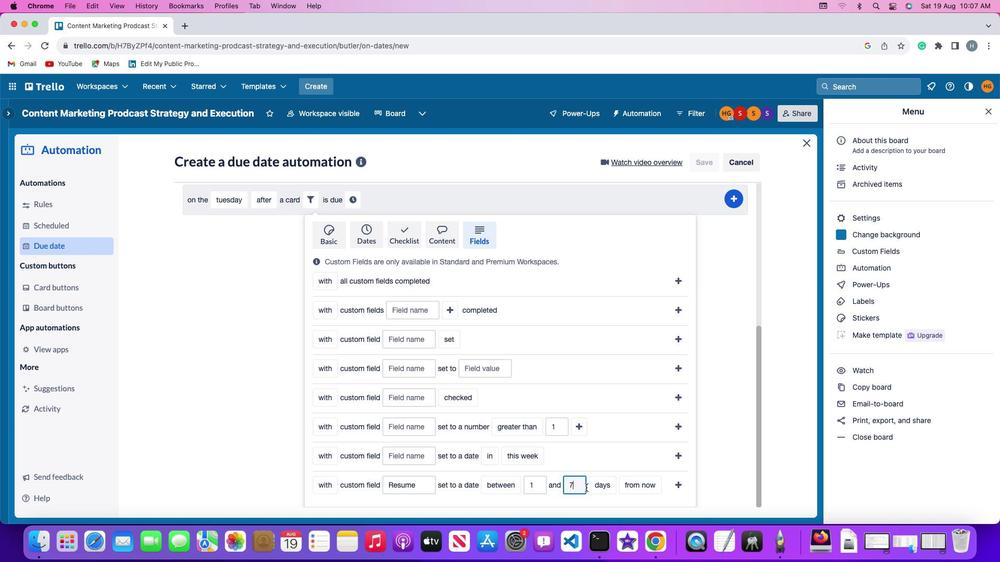 
Action: Mouse moved to (602, 488)
Screenshot: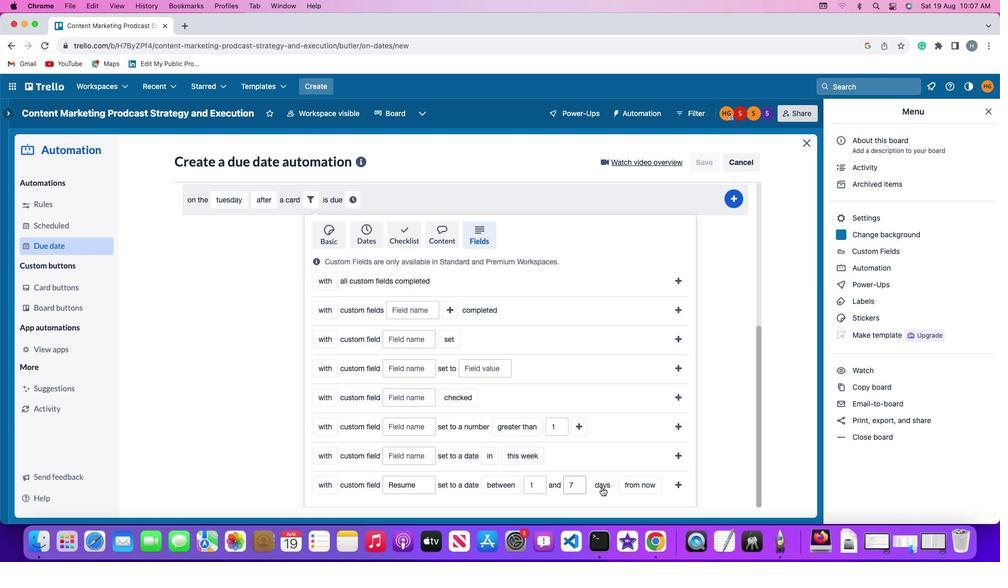 
Action: Mouse pressed left at (602, 488)
Screenshot: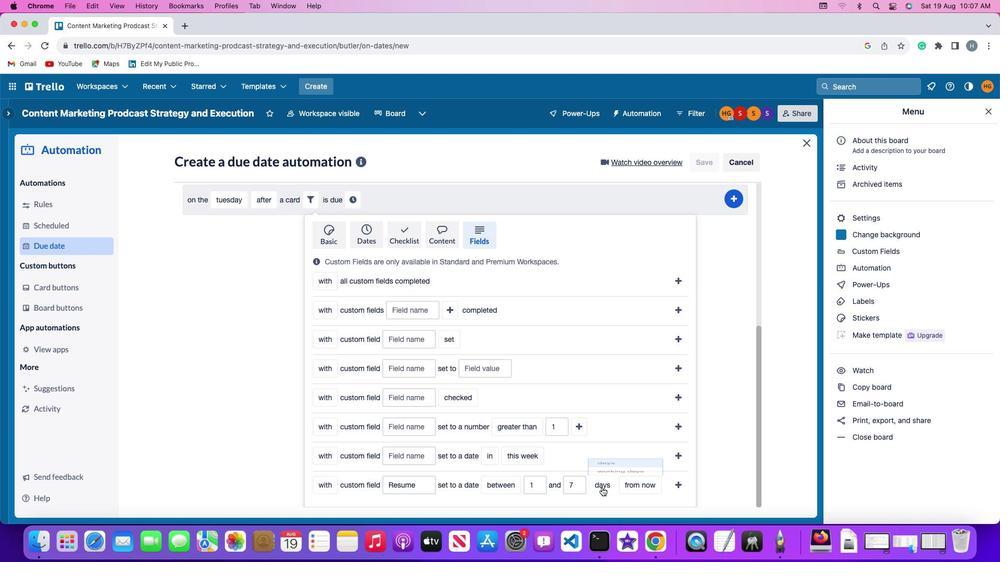 
Action: Mouse moved to (608, 448)
Screenshot: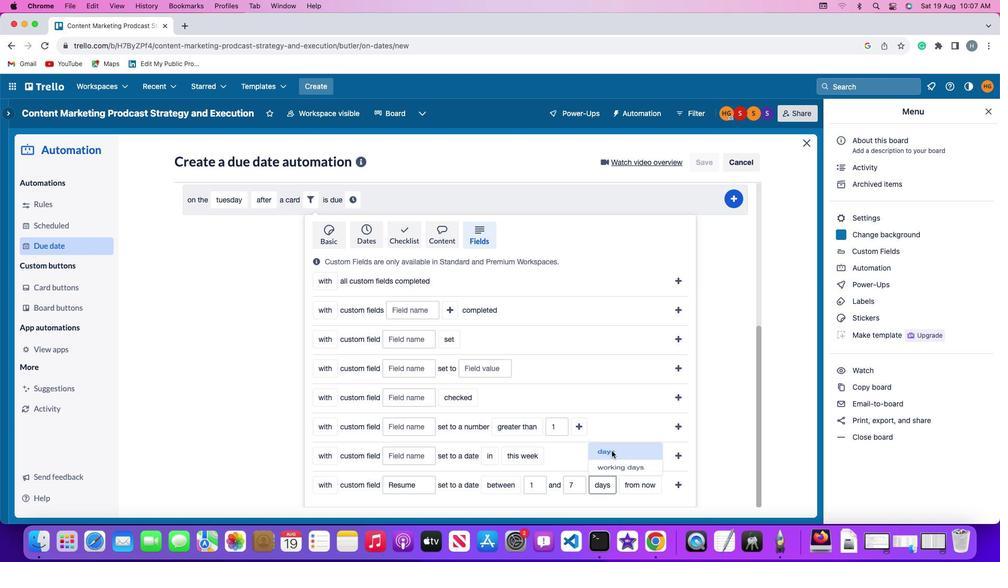 
Action: Mouse pressed left at (608, 448)
Screenshot: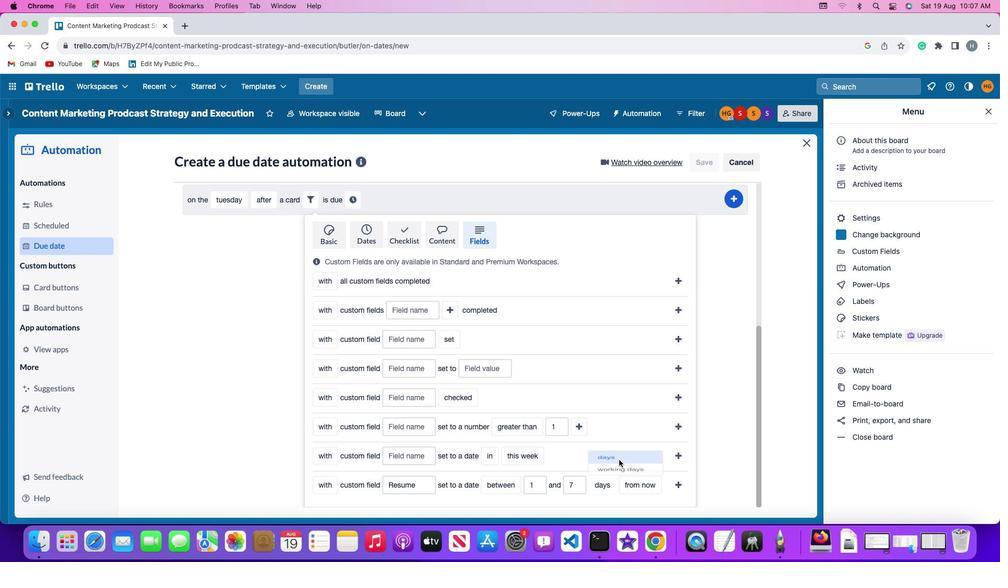 
Action: Mouse moved to (649, 490)
Screenshot: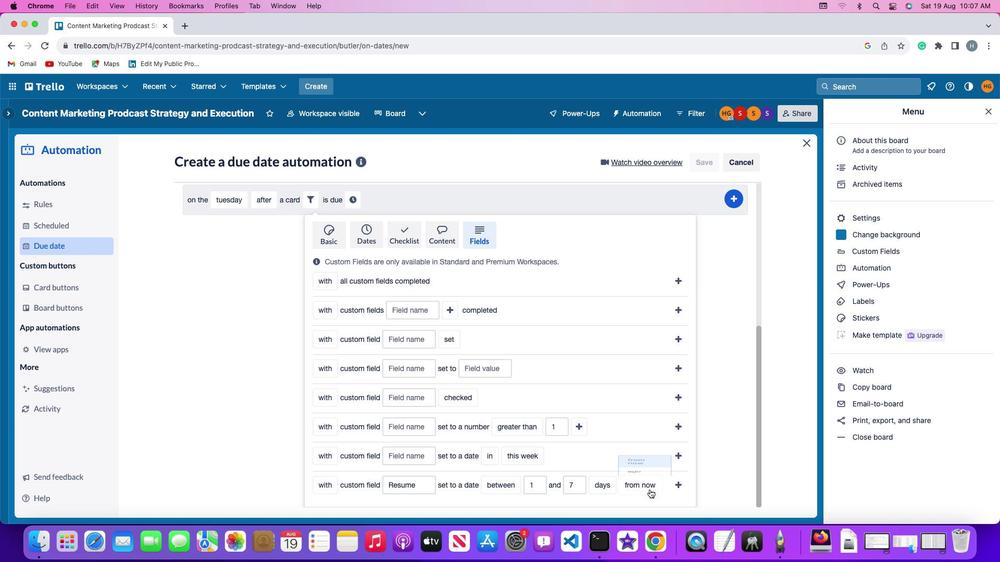
Action: Mouse pressed left at (649, 490)
Screenshot: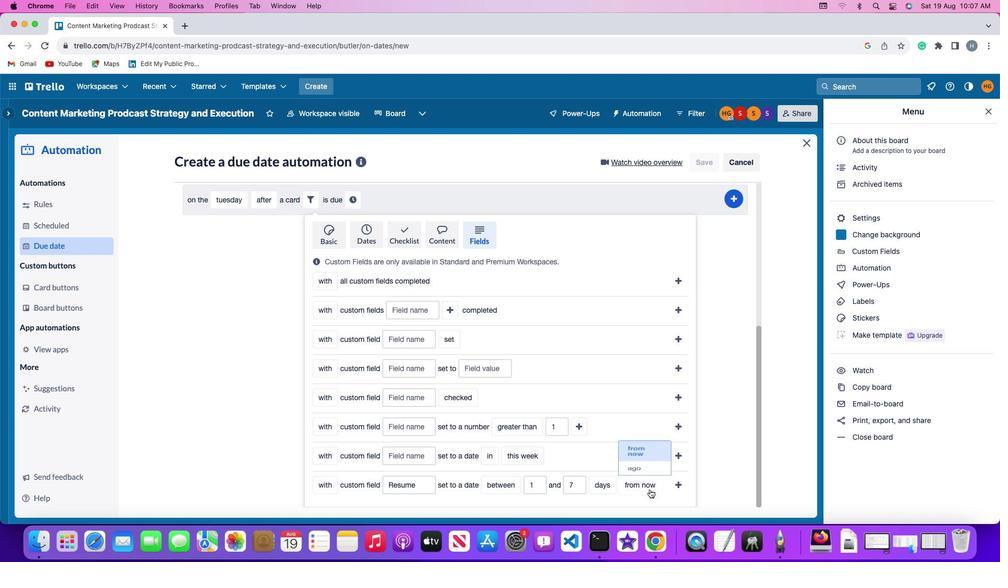 
Action: Mouse moved to (639, 471)
Screenshot: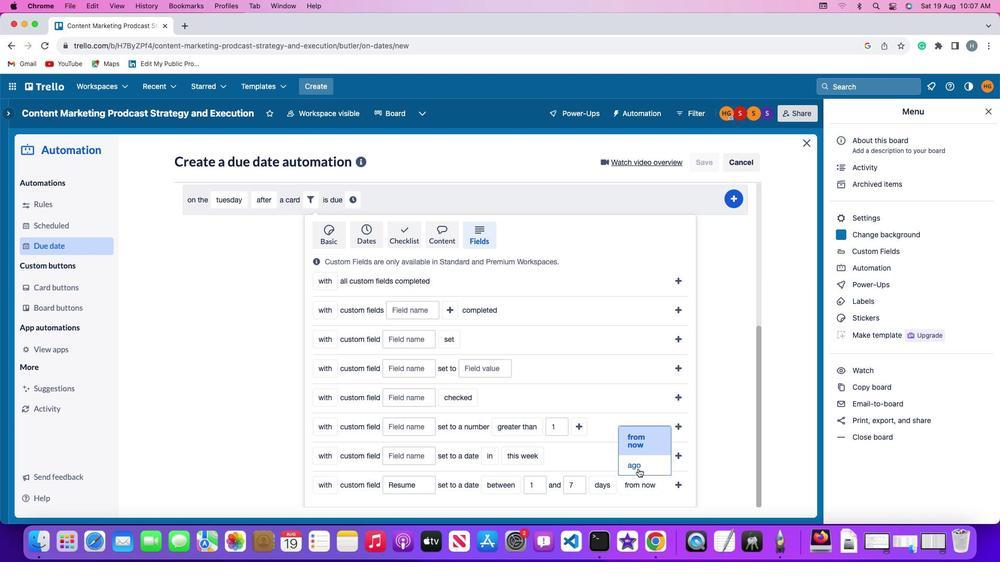 
Action: Mouse pressed left at (639, 471)
Screenshot: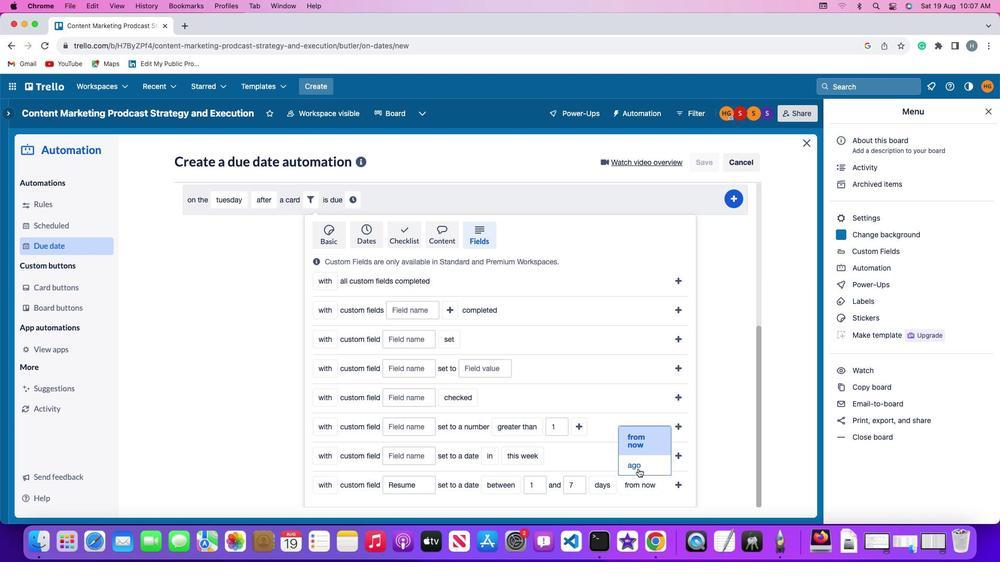 
Action: Mouse moved to (662, 486)
Screenshot: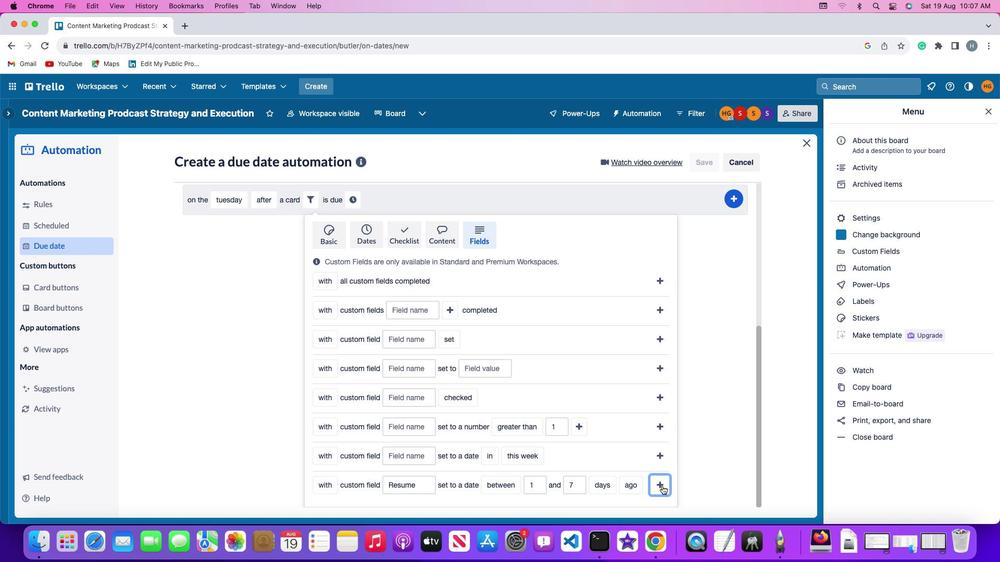 
Action: Mouse pressed left at (662, 486)
Screenshot: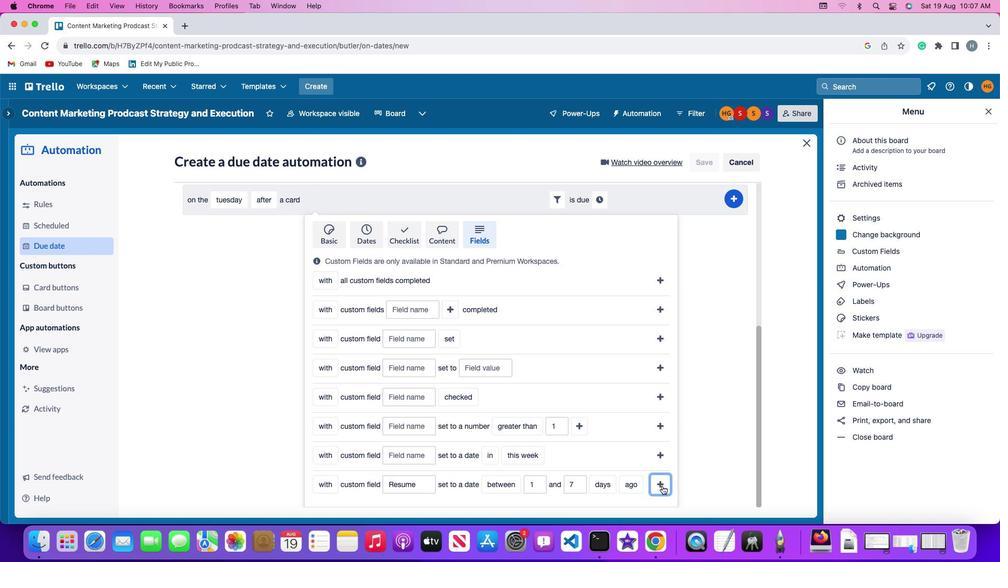 
Action: Mouse moved to (599, 452)
Screenshot: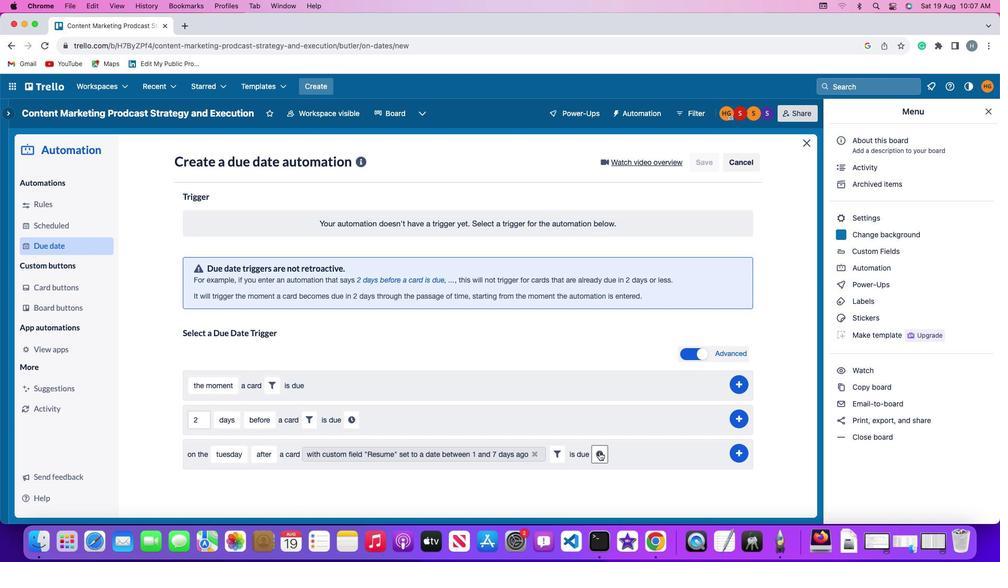 
Action: Mouse pressed left at (599, 452)
Screenshot: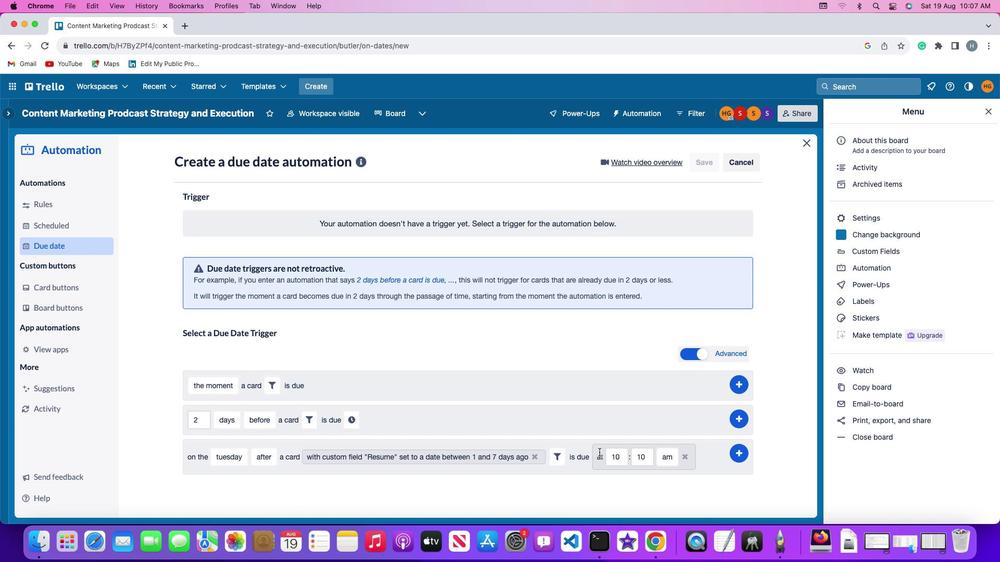 
Action: Mouse moved to (625, 457)
Screenshot: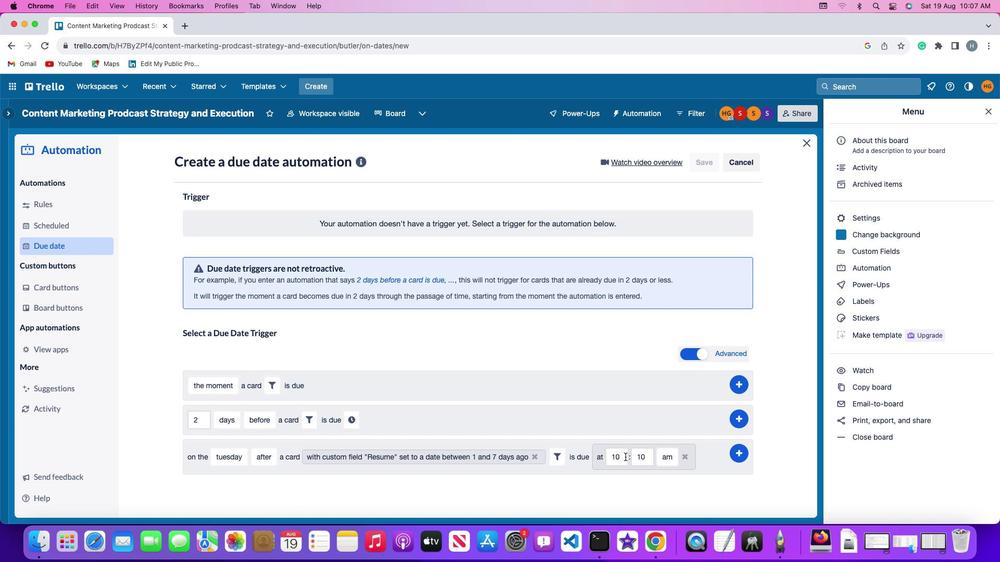 
Action: Mouse pressed left at (625, 457)
Screenshot: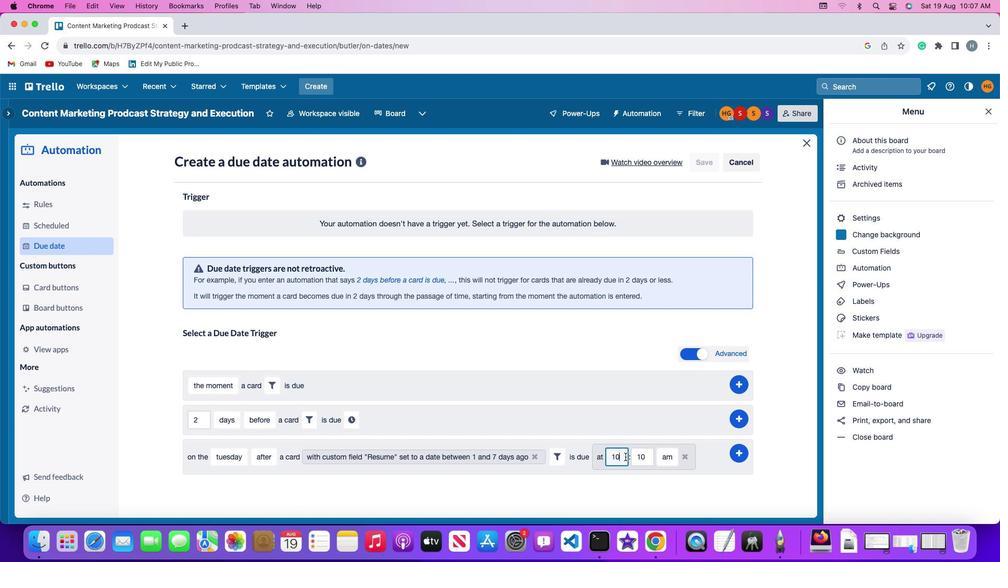 
Action: Mouse moved to (625, 456)
Screenshot: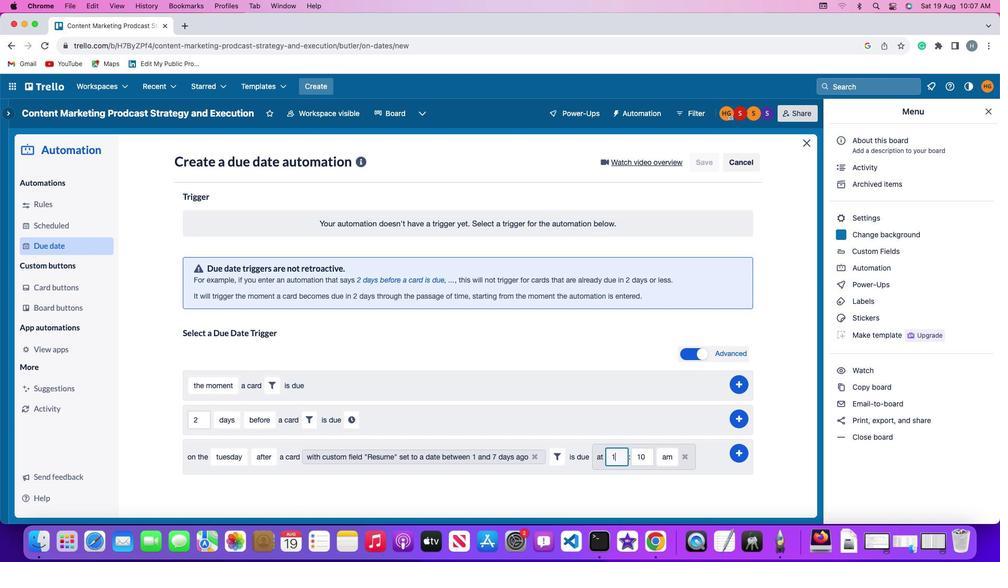 
Action: Key pressed Key.backspace
Screenshot: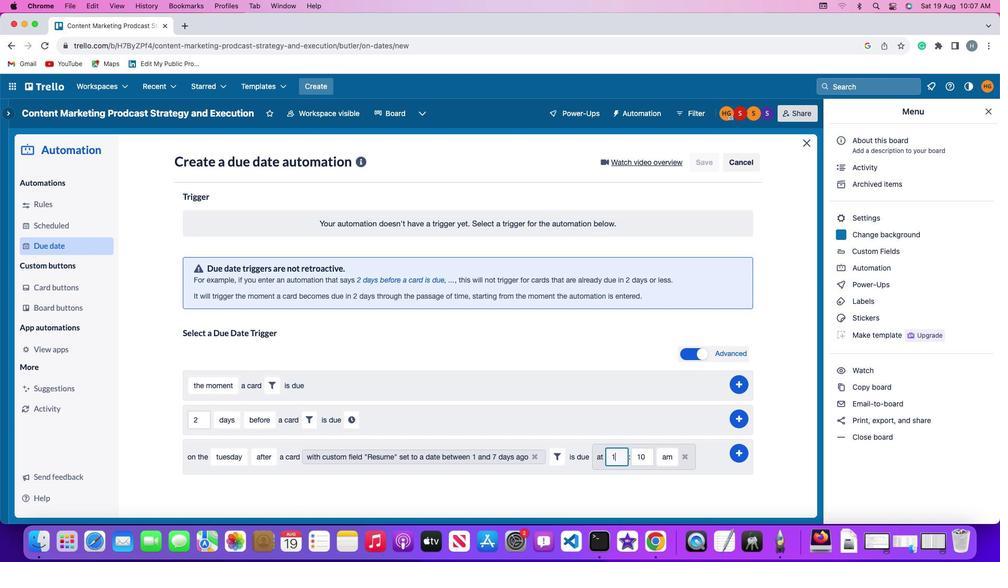 
Action: Mouse moved to (625, 456)
Screenshot: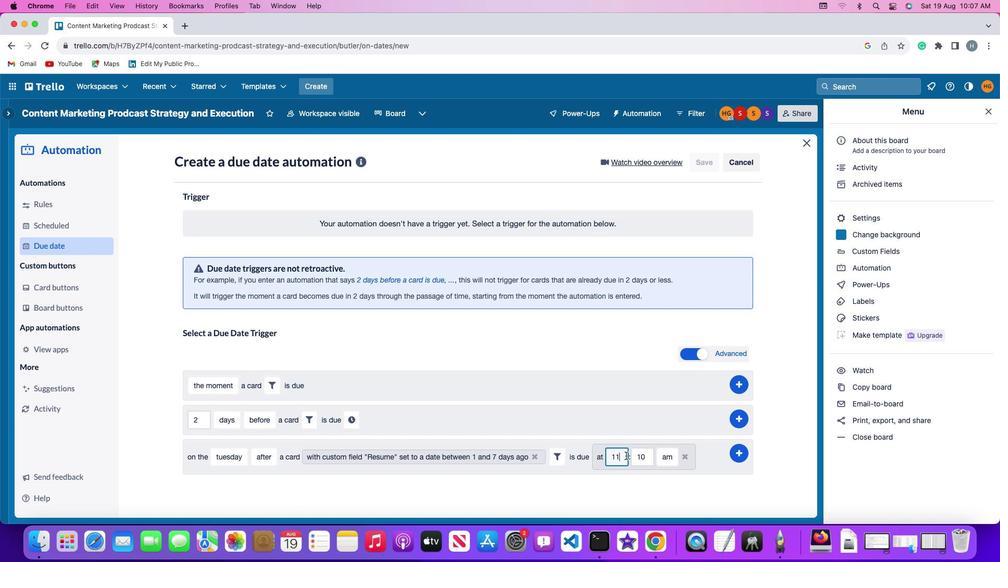 
Action: Key pressed '1'
Screenshot: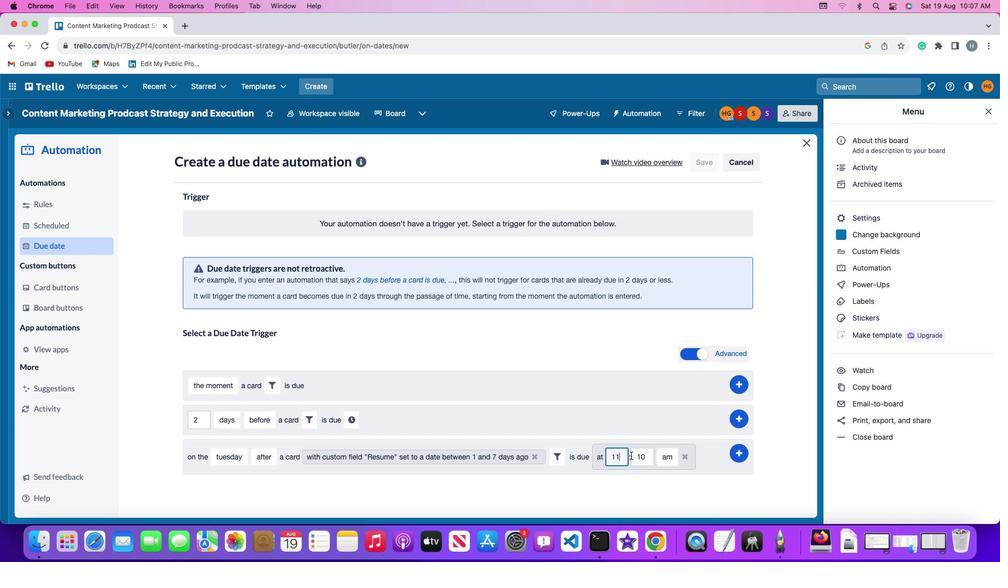
Action: Mouse moved to (642, 455)
Screenshot: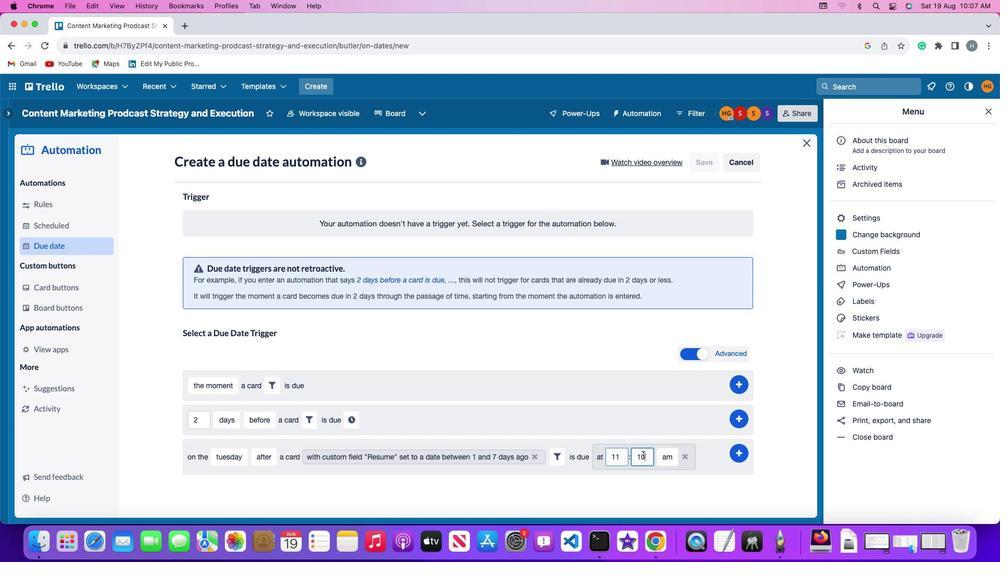 
Action: Mouse pressed left at (642, 455)
Screenshot: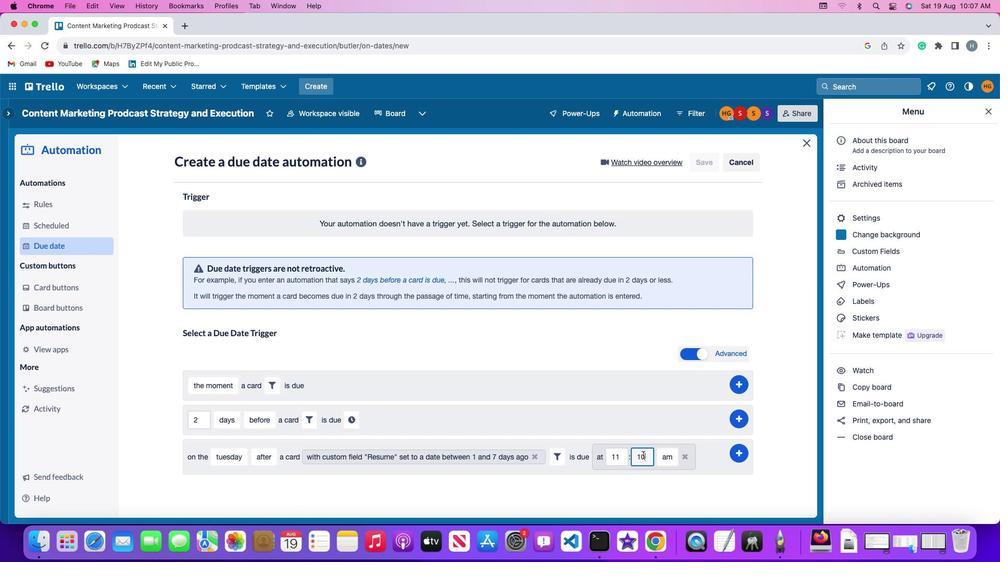 
Action: Mouse moved to (642, 455)
Screenshot: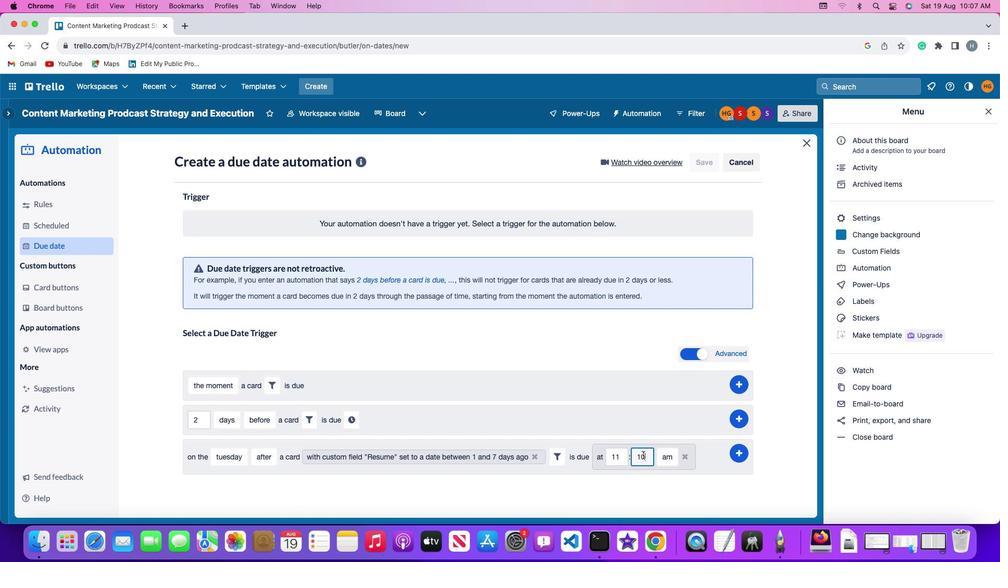 
Action: Key pressed Key.backspaceKey.backspace'0''0'
Screenshot: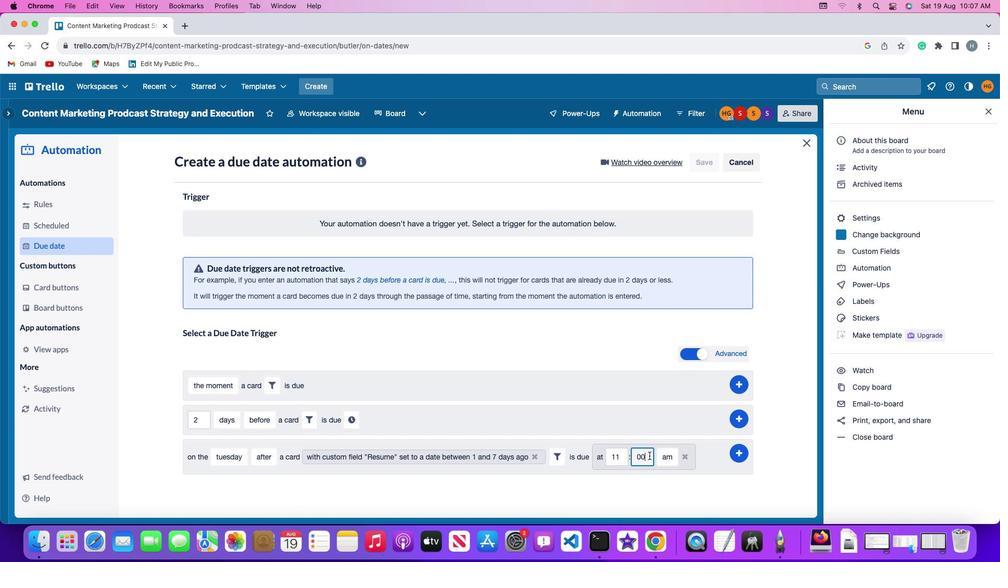 
Action: Mouse moved to (666, 457)
Screenshot: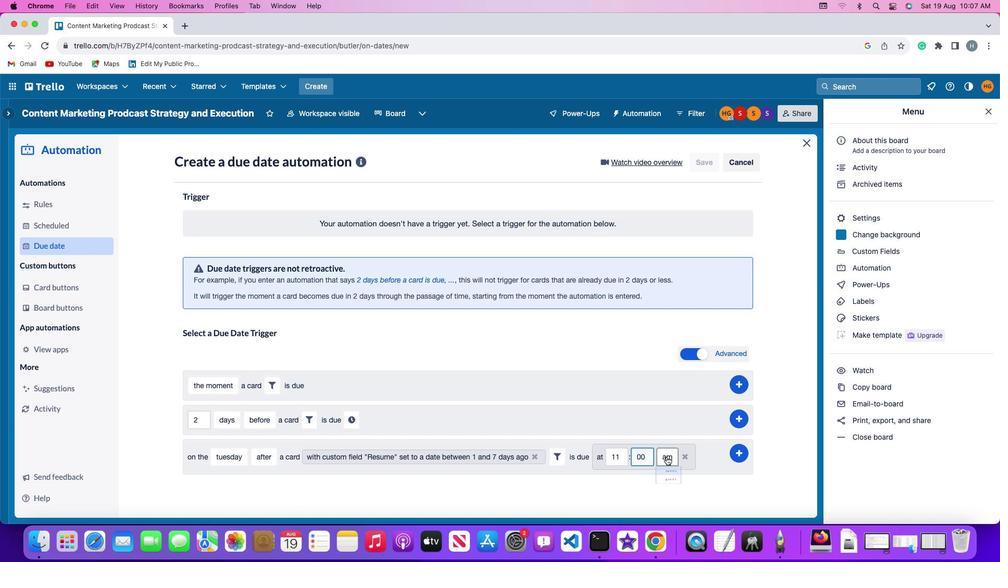 
Action: Mouse pressed left at (666, 457)
Screenshot: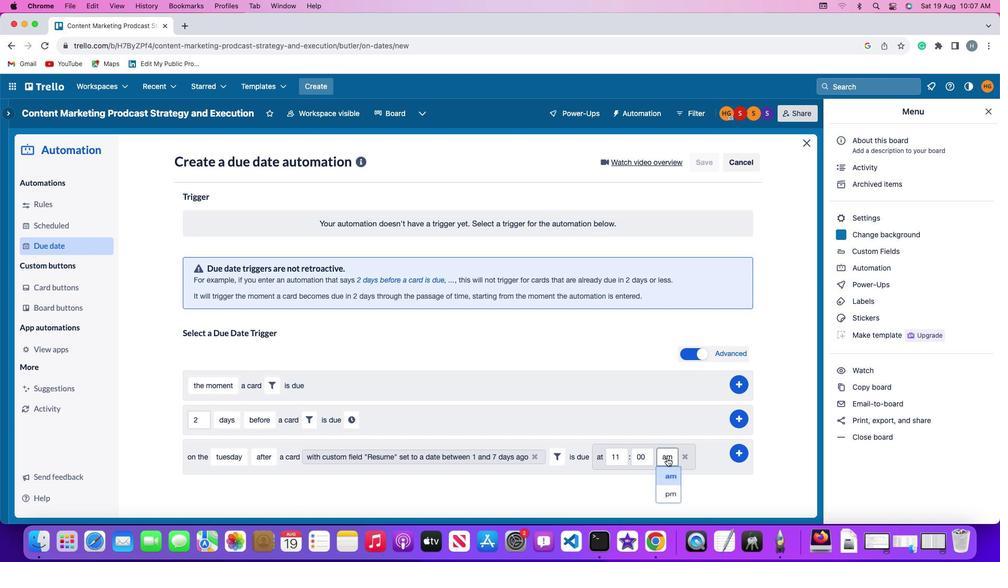 
Action: Mouse moved to (670, 475)
Screenshot: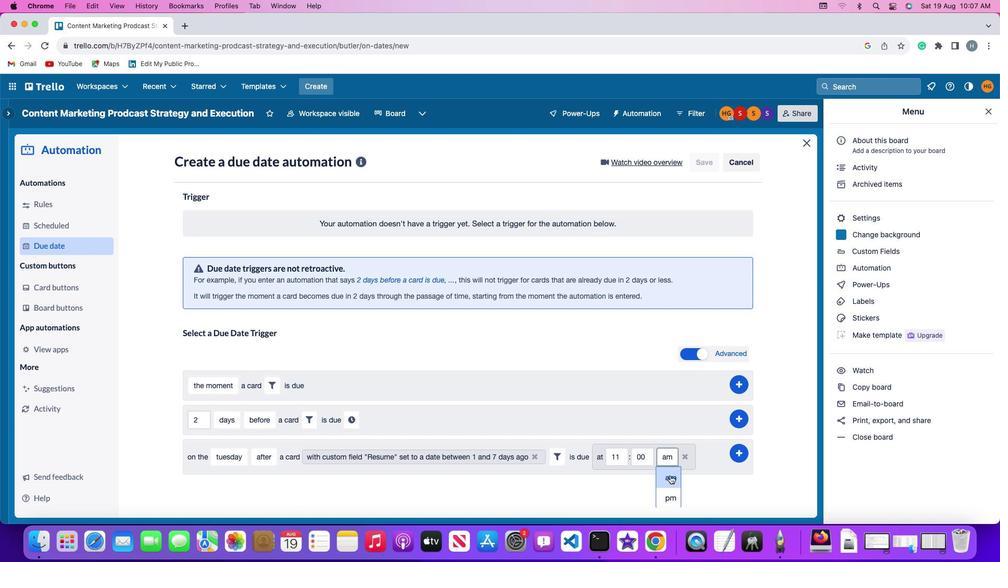 
Action: Mouse pressed left at (670, 475)
Screenshot: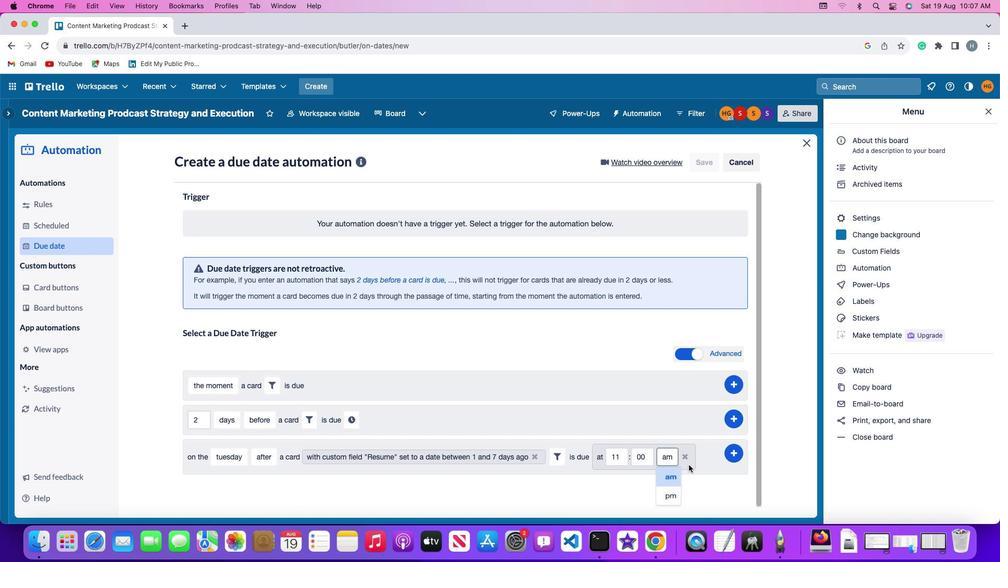 
Action: Mouse moved to (737, 451)
Screenshot: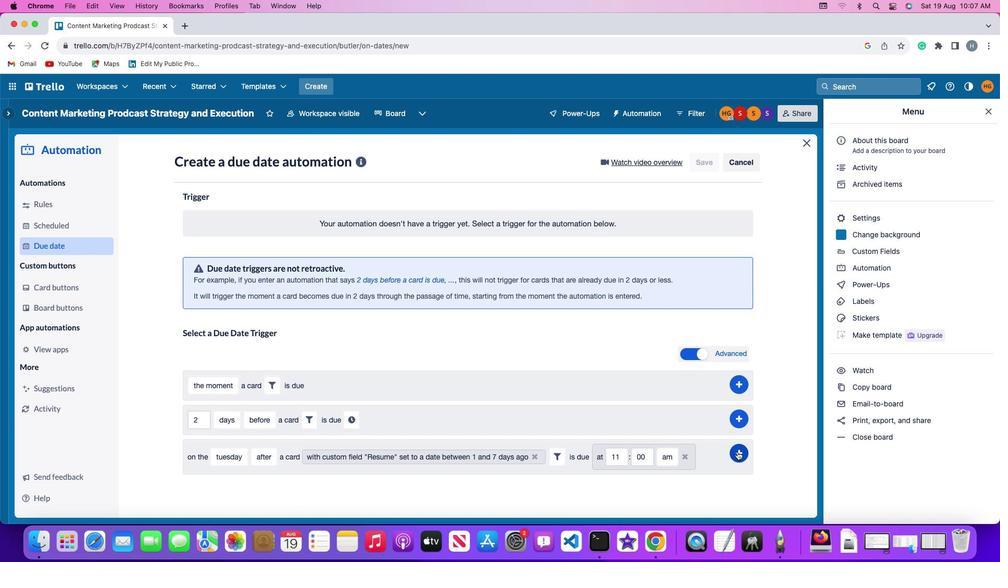 
Action: Mouse pressed left at (737, 451)
Screenshot: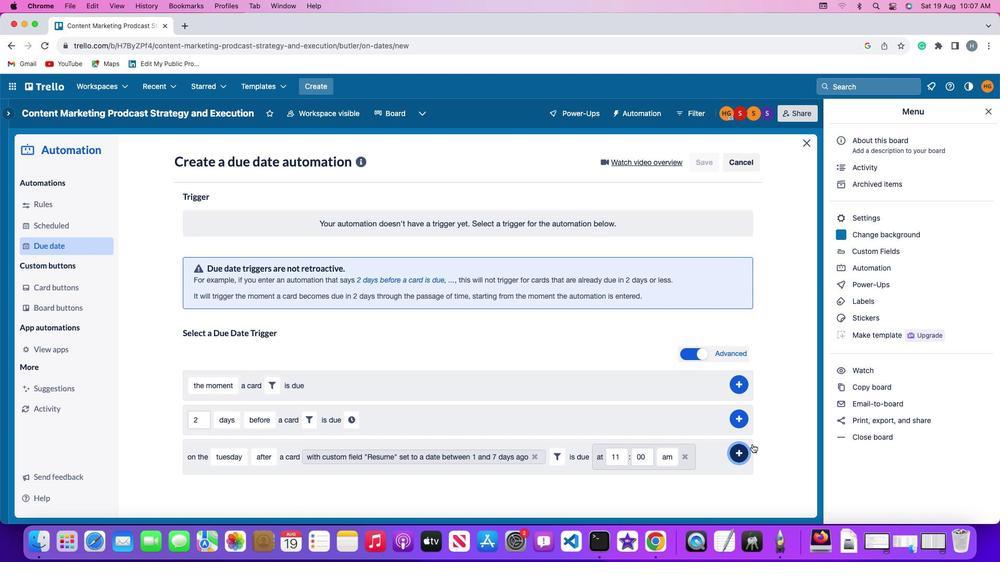 
Action: Mouse moved to (771, 392)
Screenshot: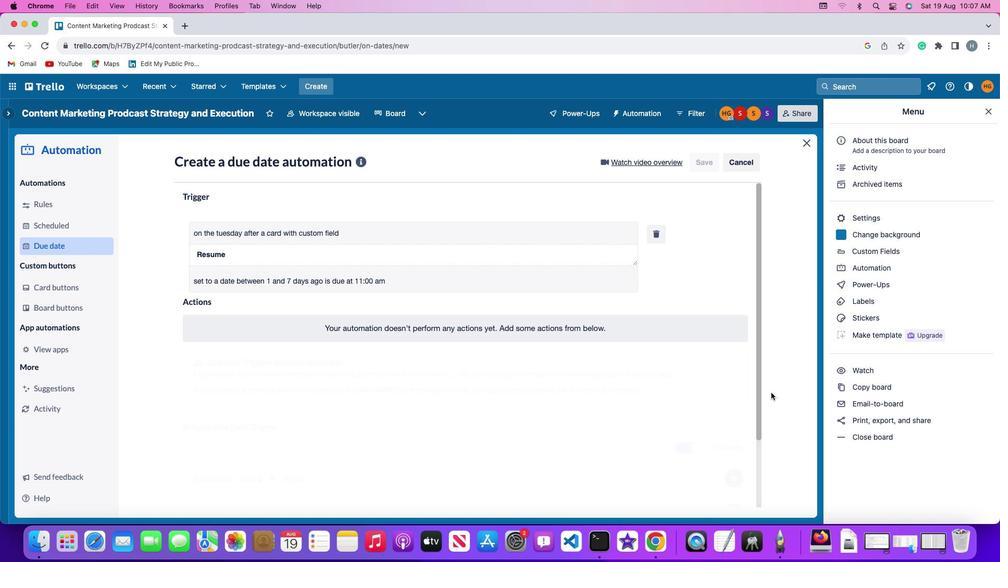 
